 Task: Create a due date automation trigger when advanced on, 2 days after a card is due add fields with custom field "Resume" set to a date more than 1 working days ago at 11:00 AM.
Action: Mouse moved to (888, 257)
Screenshot: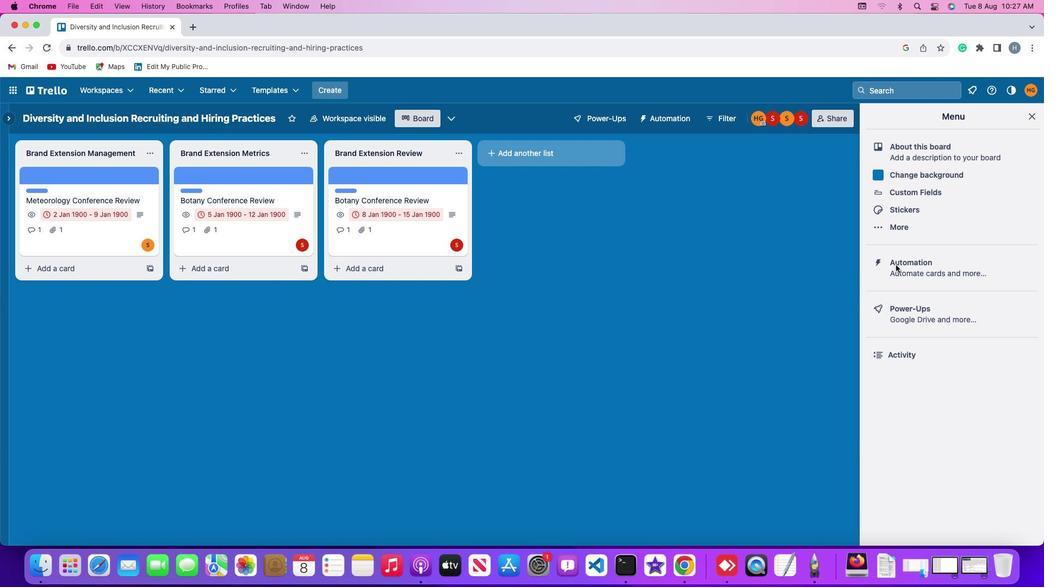 
Action: Mouse pressed left at (888, 257)
Screenshot: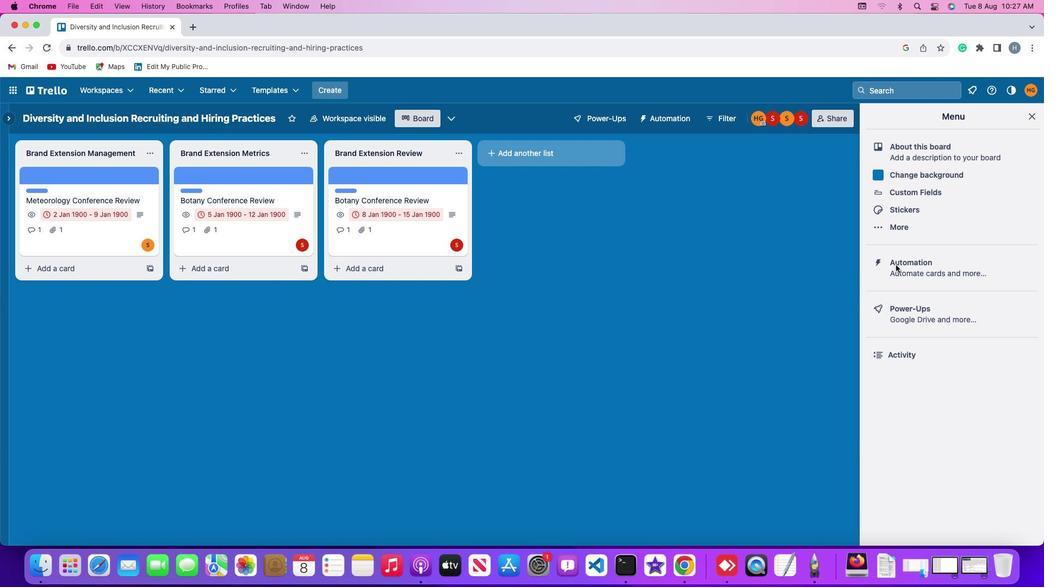 
Action: Mouse pressed left at (888, 257)
Screenshot: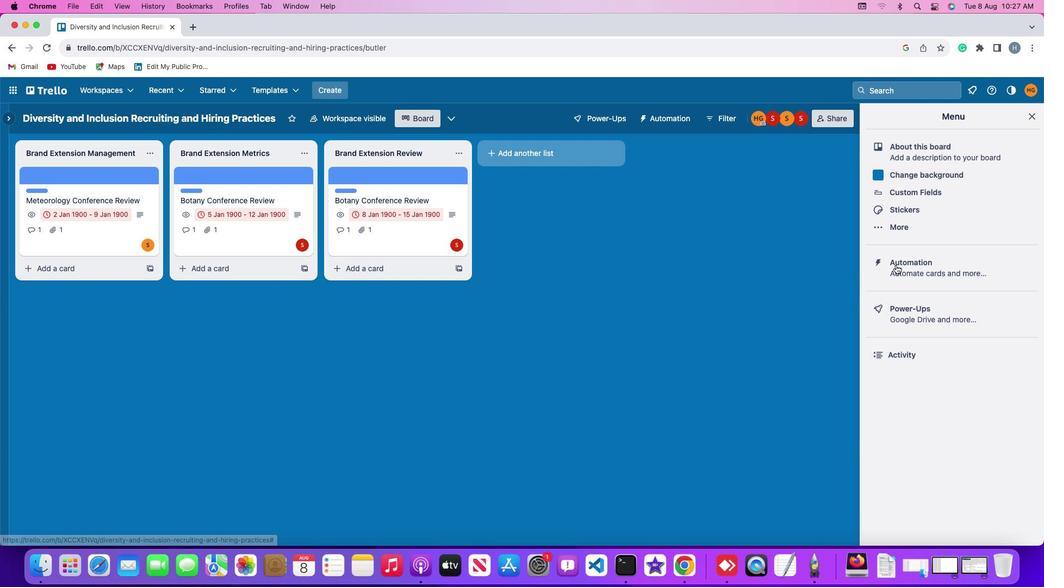
Action: Mouse moved to (44, 252)
Screenshot: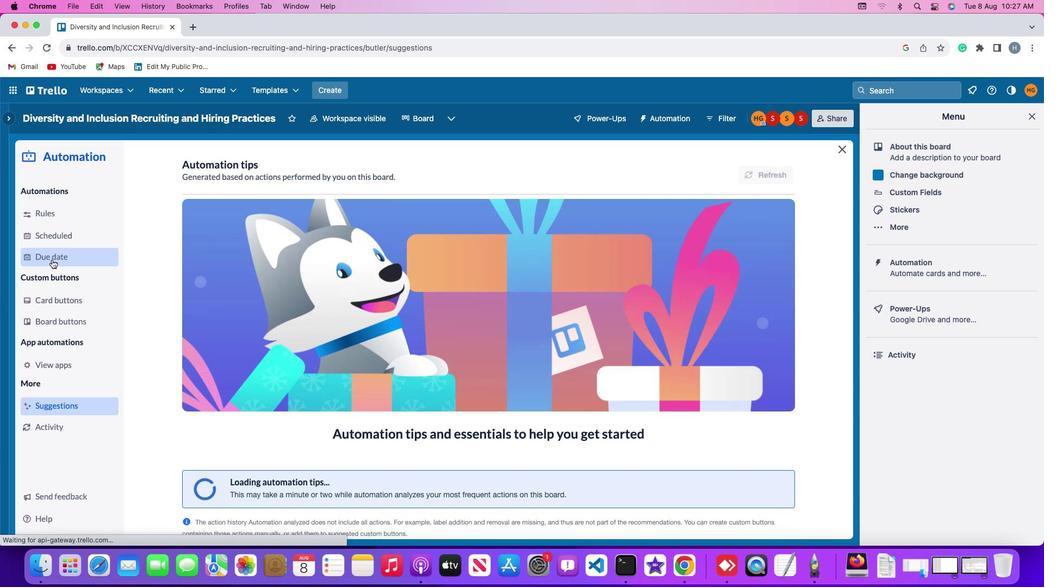 
Action: Mouse pressed left at (44, 252)
Screenshot: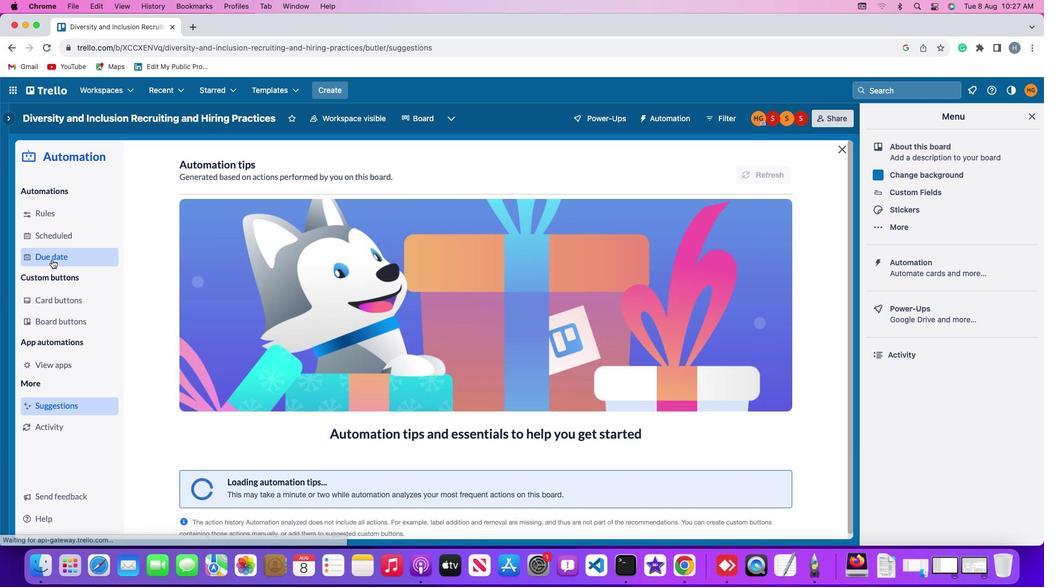 
Action: Mouse moved to (715, 160)
Screenshot: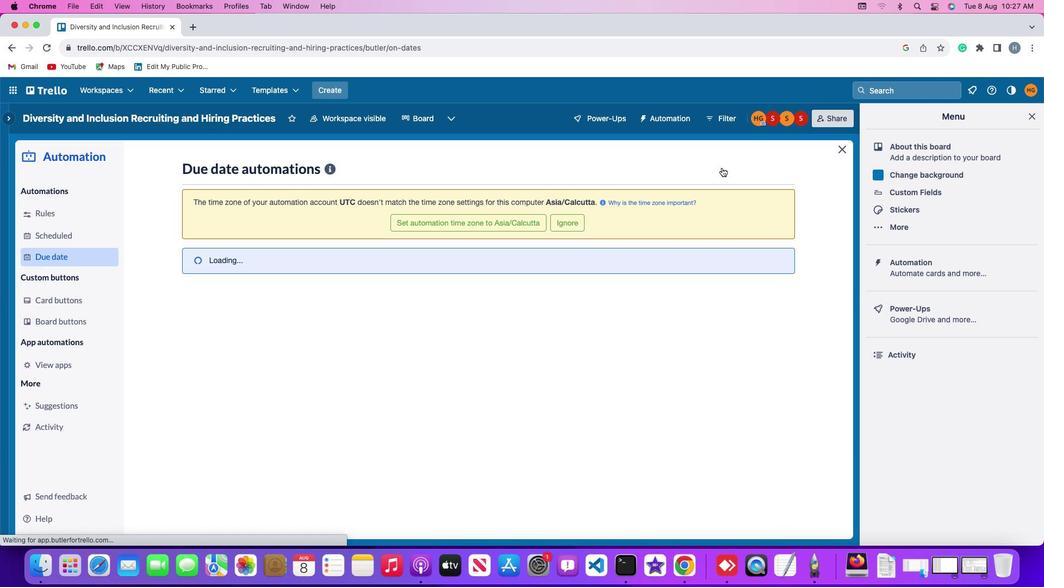 
Action: Mouse pressed left at (715, 160)
Screenshot: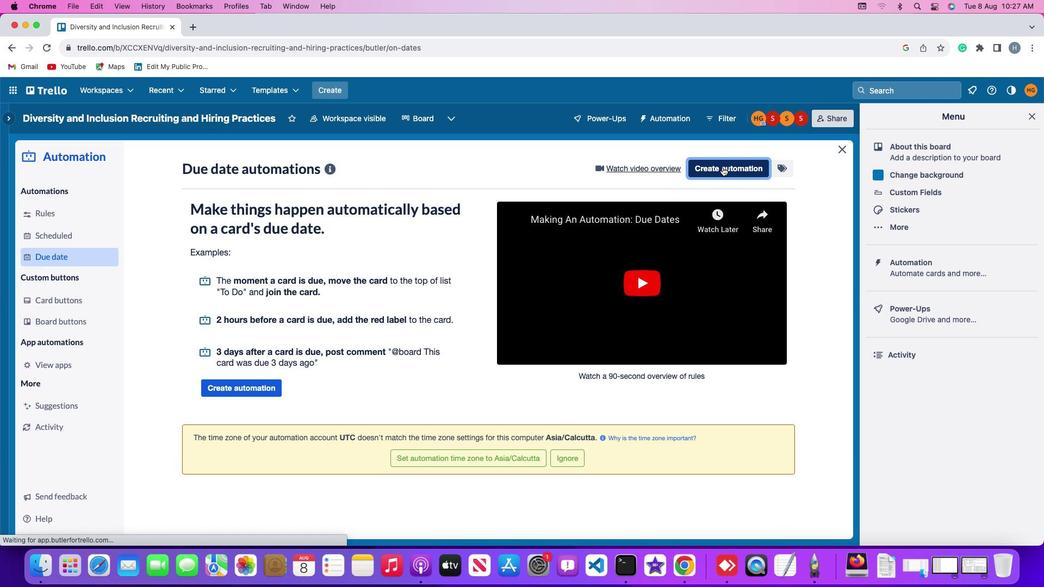 
Action: Mouse moved to (267, 265)
Screenshot: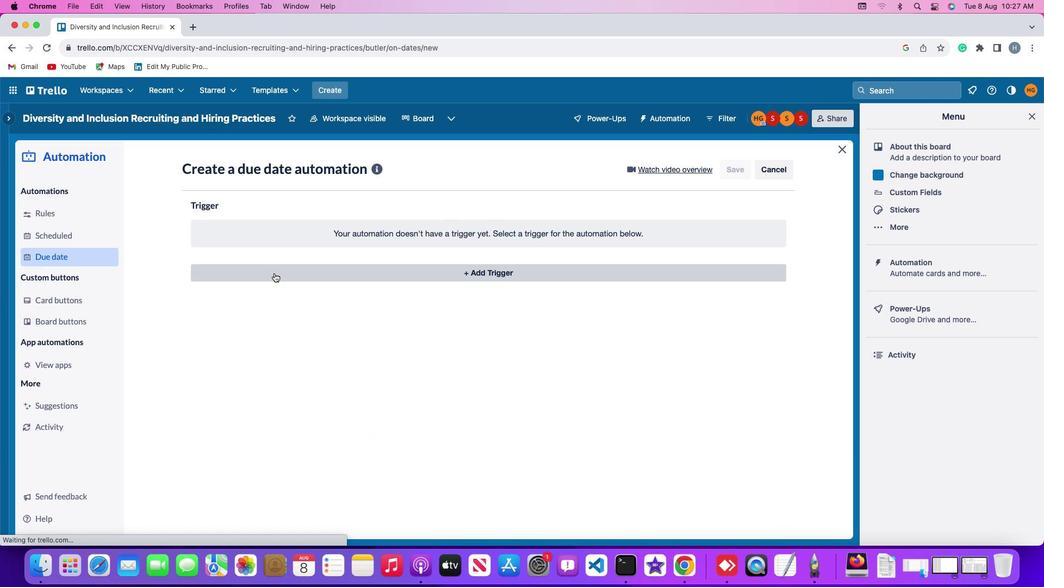 
Action: Mouse pressed left at (267, 265)
Screenshot: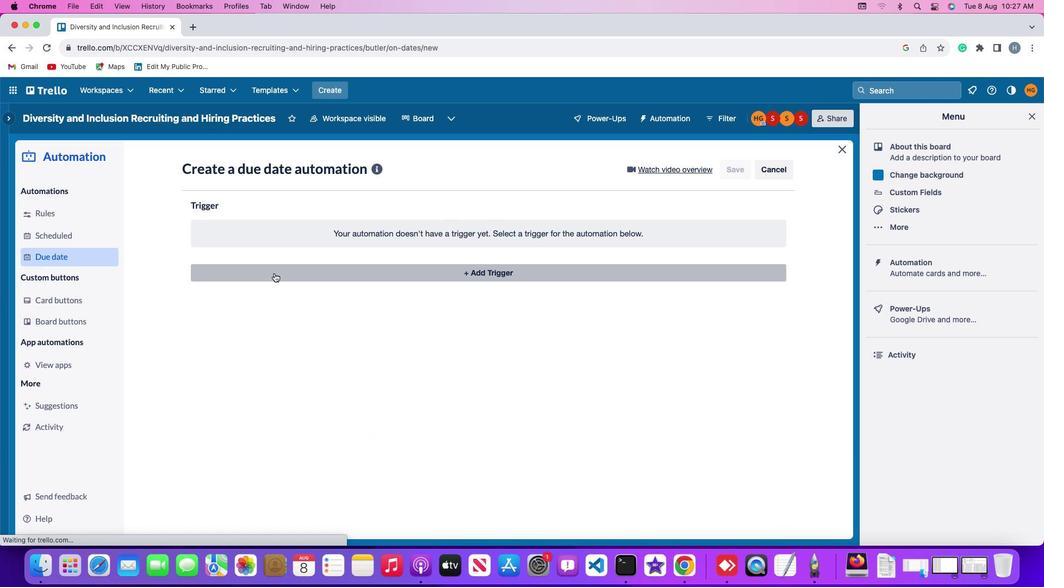 
Action: Mouse moved to (201, 429)
Screenshot: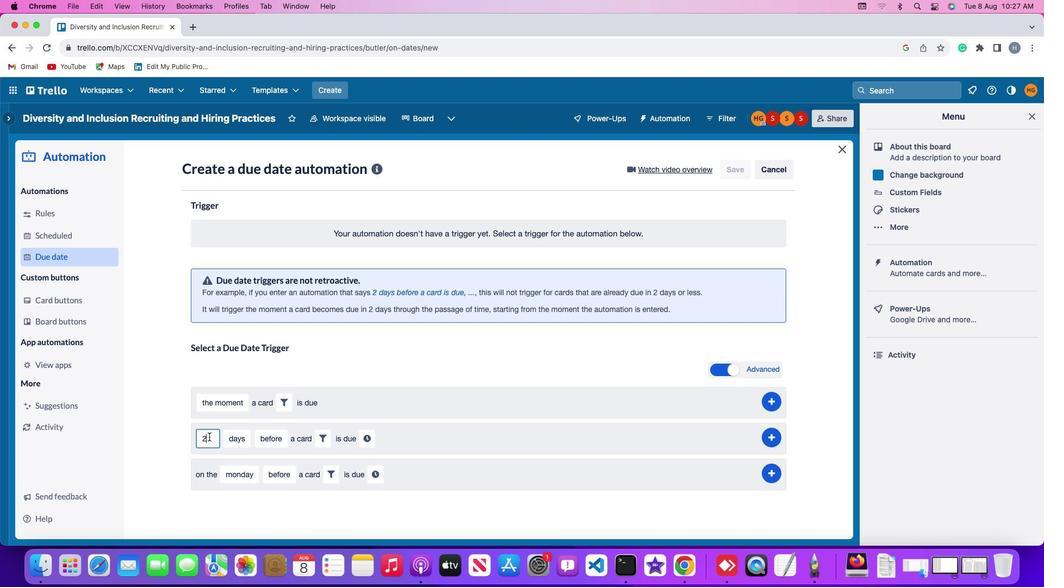 
Action: Mouse pressed left at (201, 429)
Screenshot: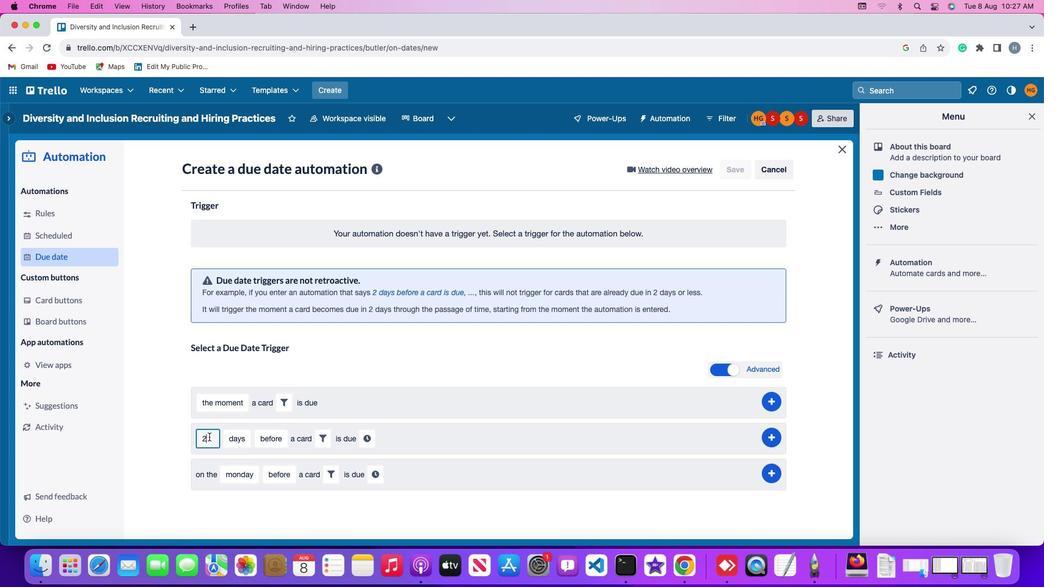
Action: Mouse moved to (202, 429)
Screenshot: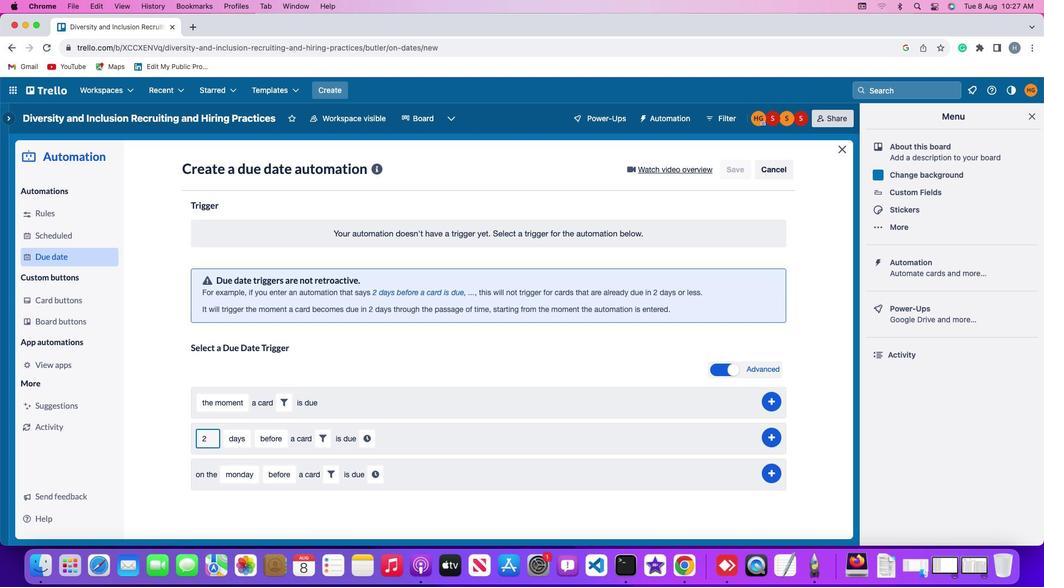 
Action: Key pressed Key.backspace'2'
Screenshot: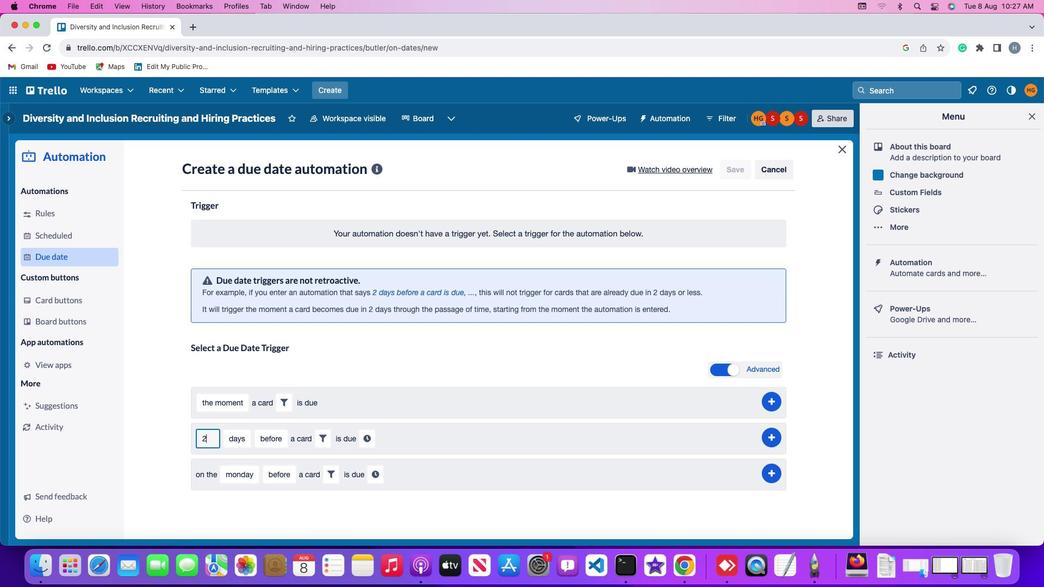 
Action: Mouse moved to (220, 430)
Screenshot: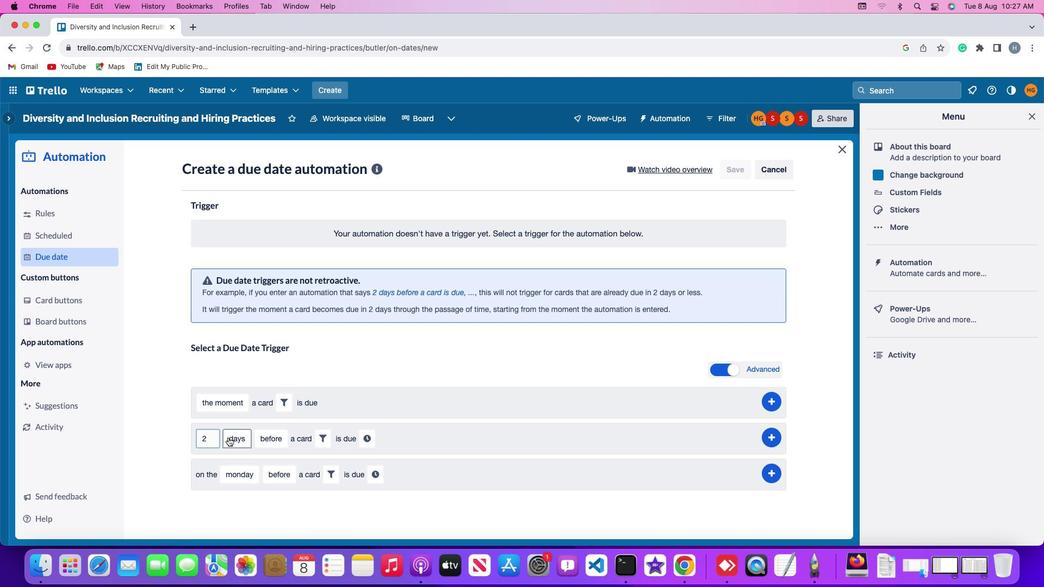 
Action: Mouse pressed left at (220, 430)
Screenshot: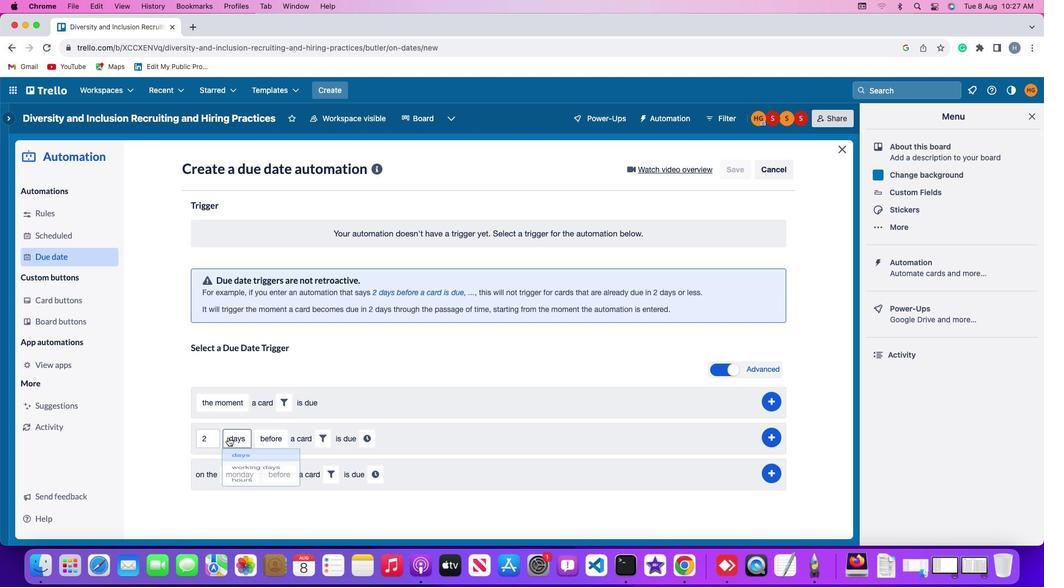 
Action: Mouse moved to (236, 452)
Screenshot: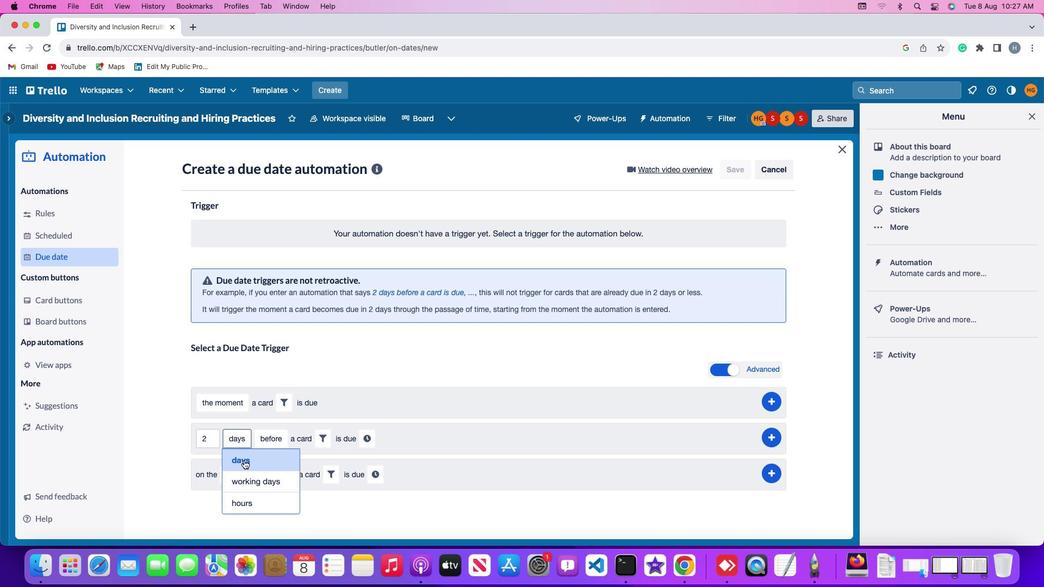 
Action: Mouse pressed left at (236, 452)
Screenshot: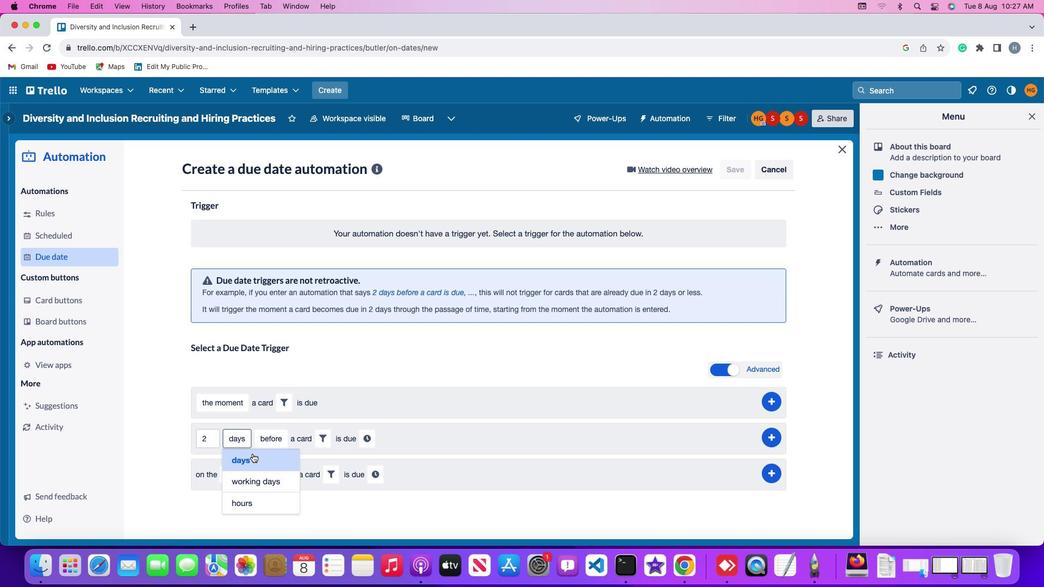 
Action: Mouse moved to (262, 433)
Screenshot: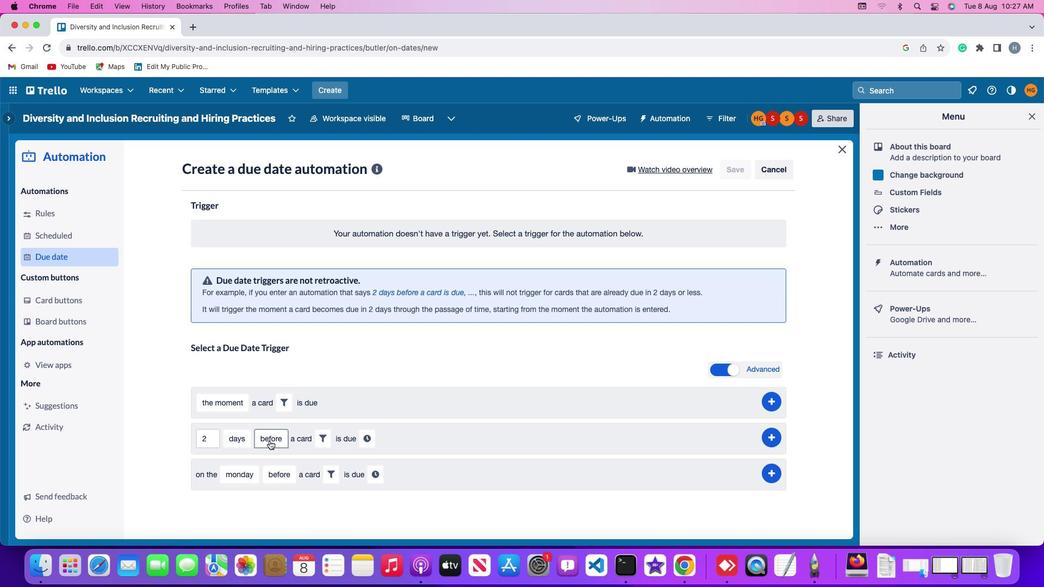 
Action: Mouse pressed left at (262, 433)
Screenshot: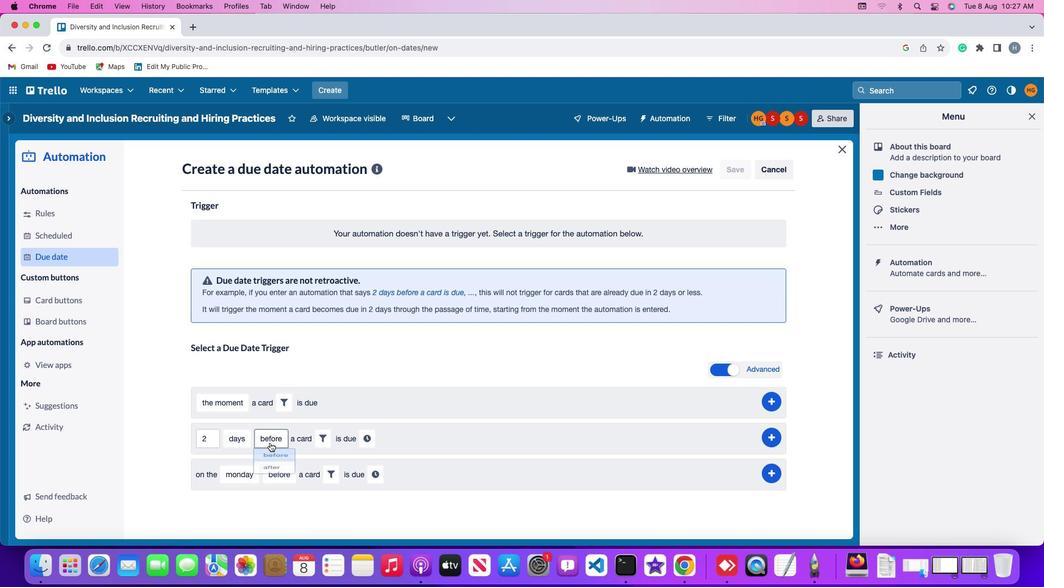 
Action: Mouse moved to (265, 477)
Screenshot: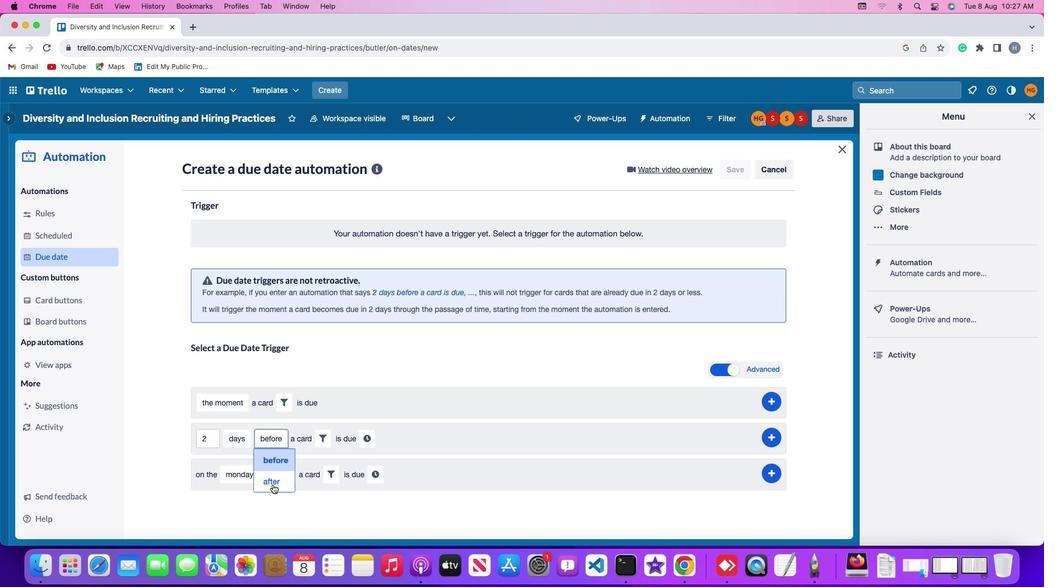 
Action: Mouse pressed left at (265, 477)
Screenshot: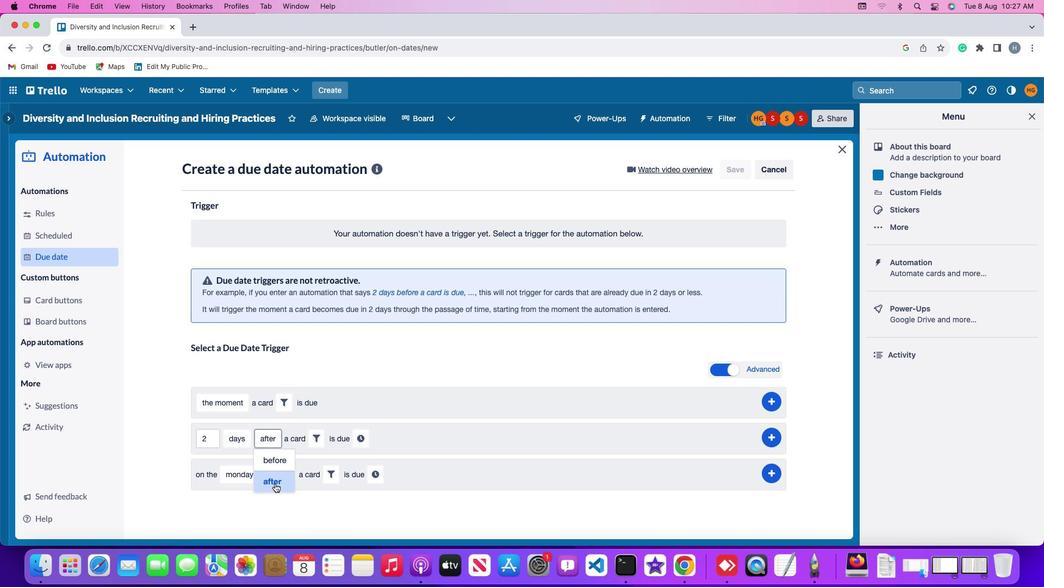 
Action: Mouse moved to (312, 432)
Screenshot: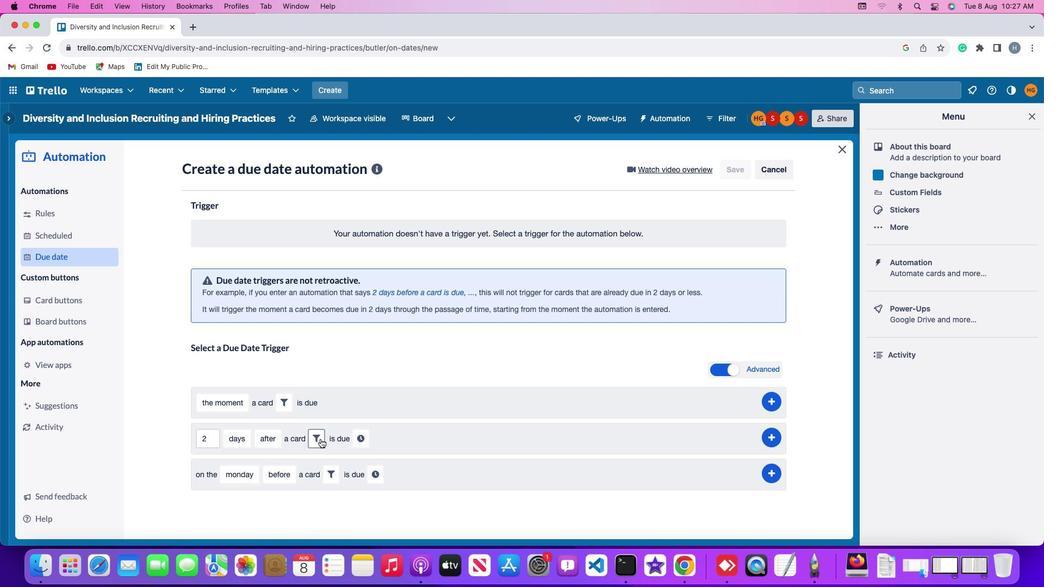 
Action: Mouse pressed left at (312, 432)
Screenshot: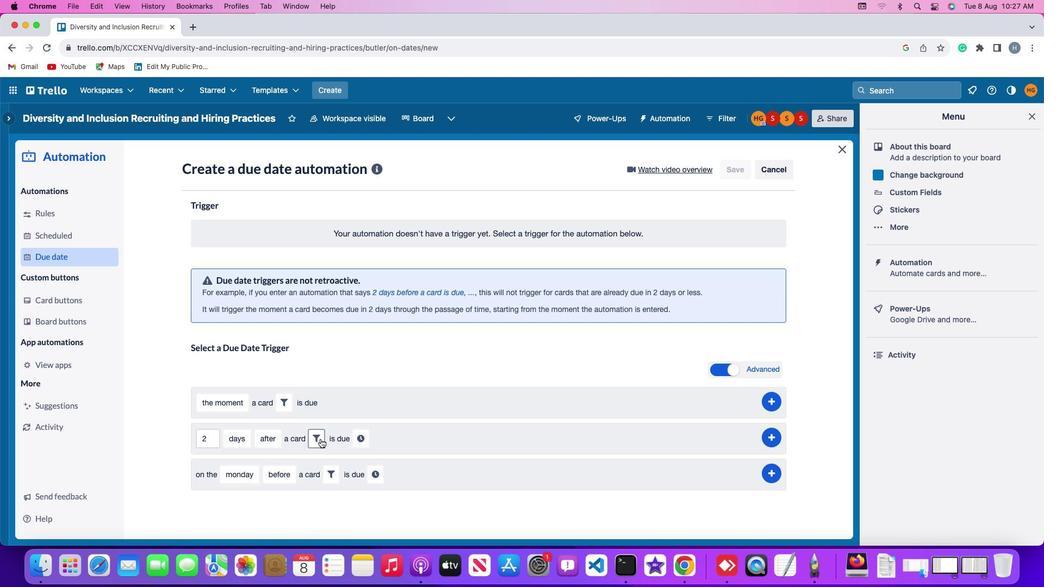 
Action: Mouse moved to (488, 464)
Screenshot: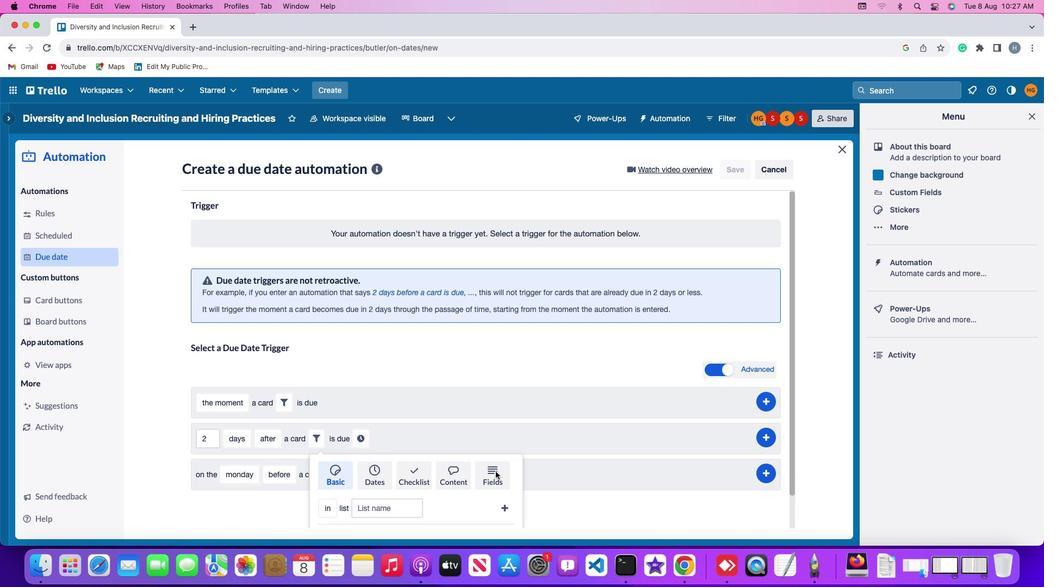 
Action: Mouse pressed left at (488, 464)
Screenshot: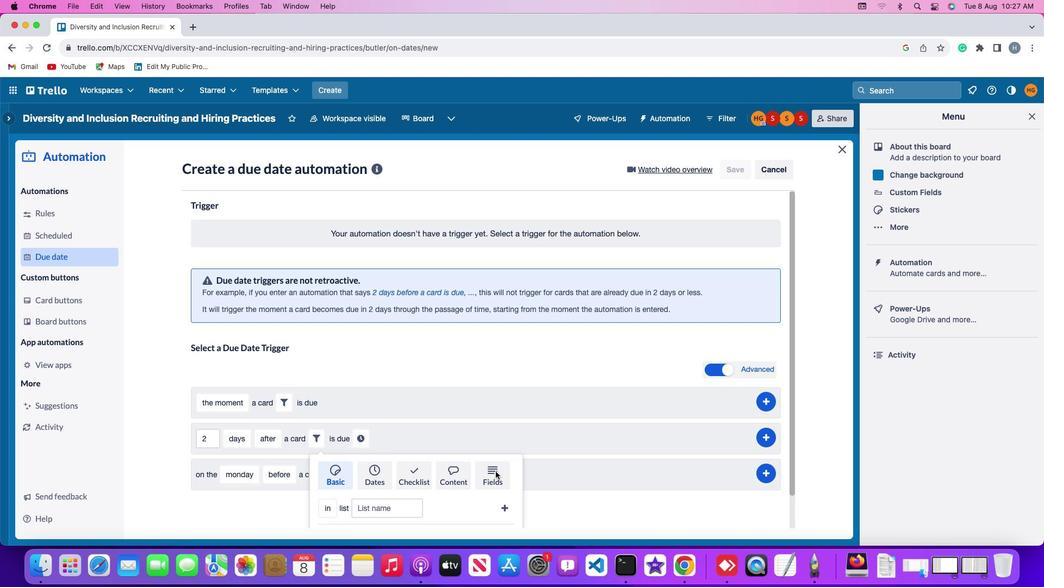 
Action: Mouse moved to (238, 514)
Screenshot: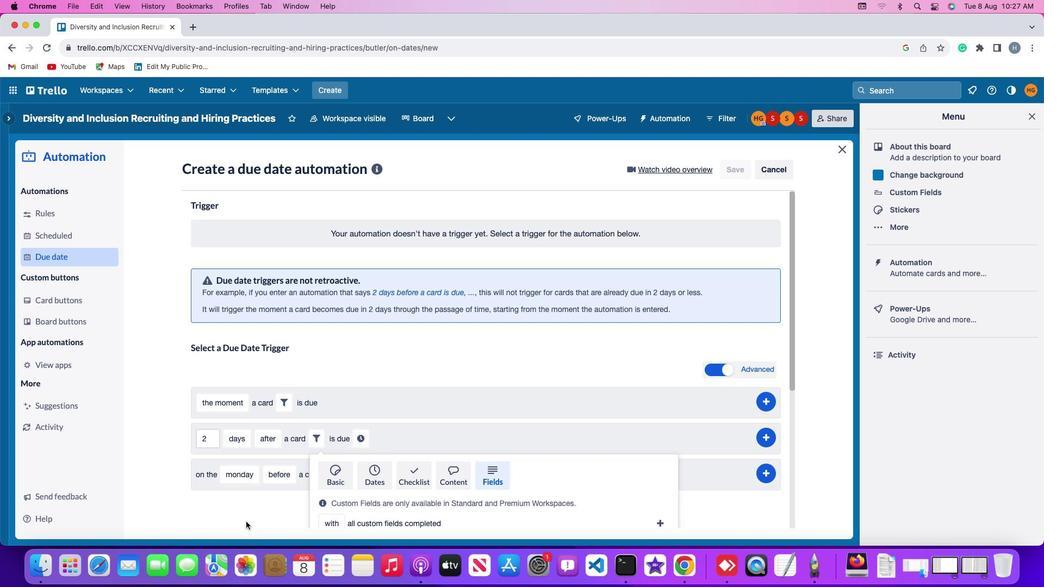 
Action: Mouse scrolled (238, 514) with delta (-7, -7)
Screenshot: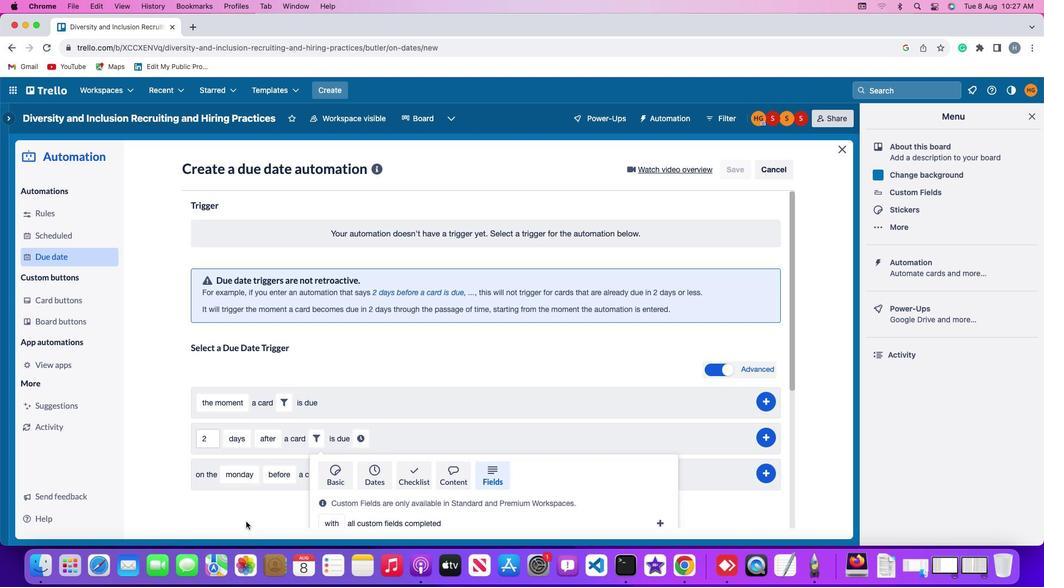 
Action: Mouse scrolled (238, 514) with delta (-7, -7)
Screenshot: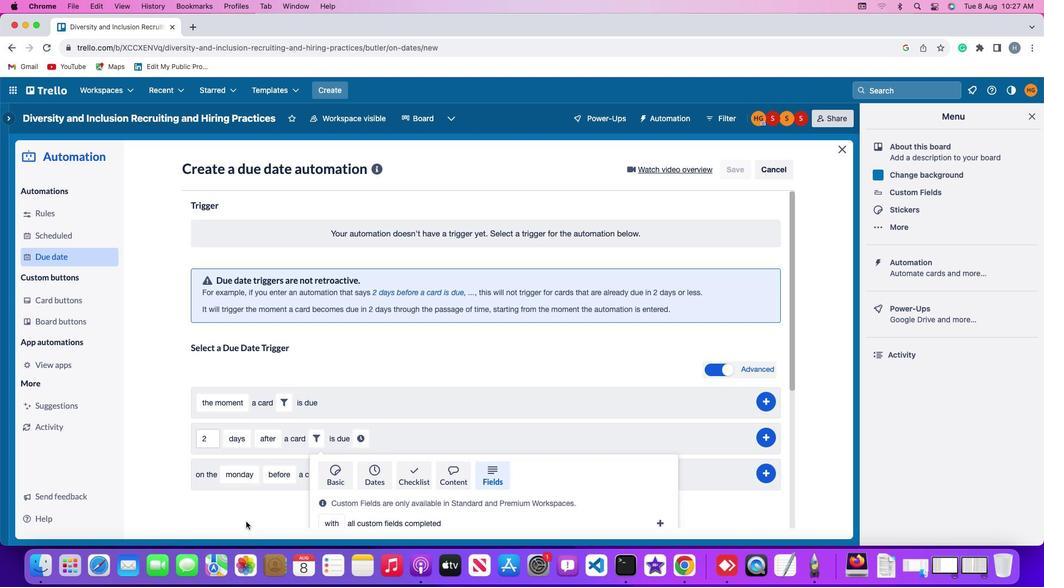 
Action: Mouse scrolled (238, 514) with delta (-7, -9)
Screenshot: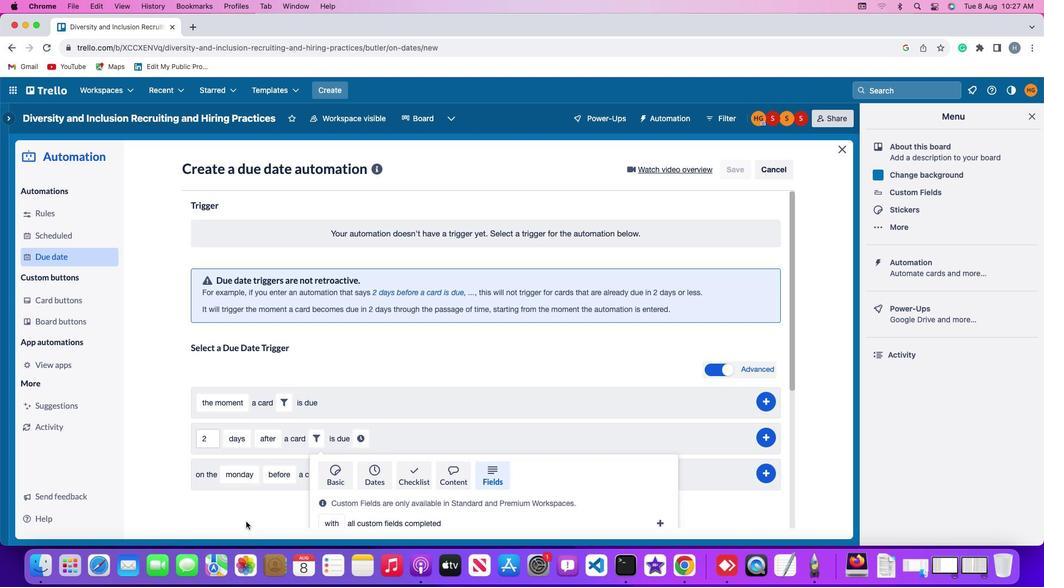 
Action: Mouse scrolled (238, 514) with delta (-7, -9)
Screenshot: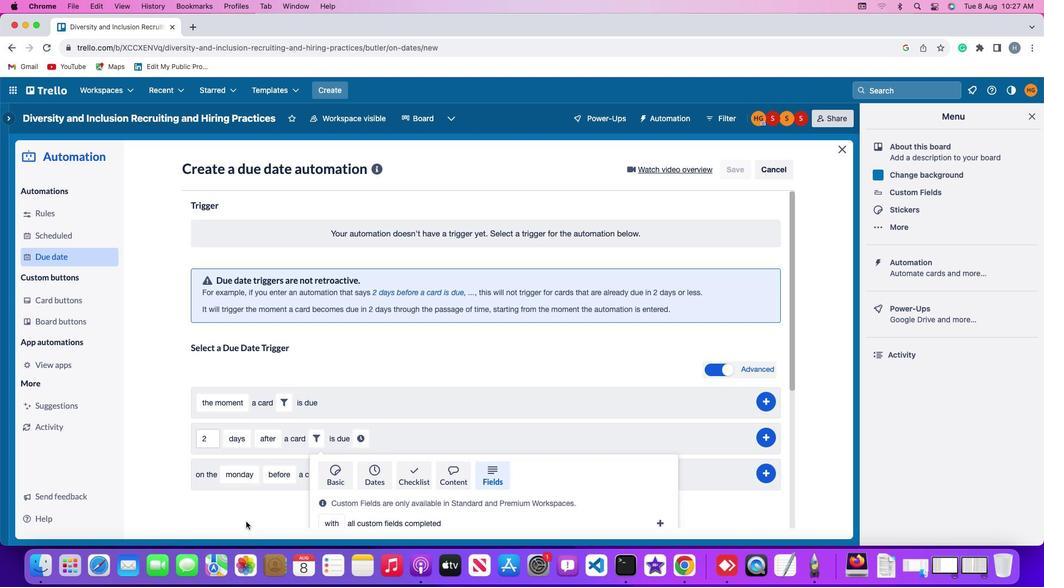 
Action: Mouse scrolled (238, 514) with delta (-7, -10)
Screenshot: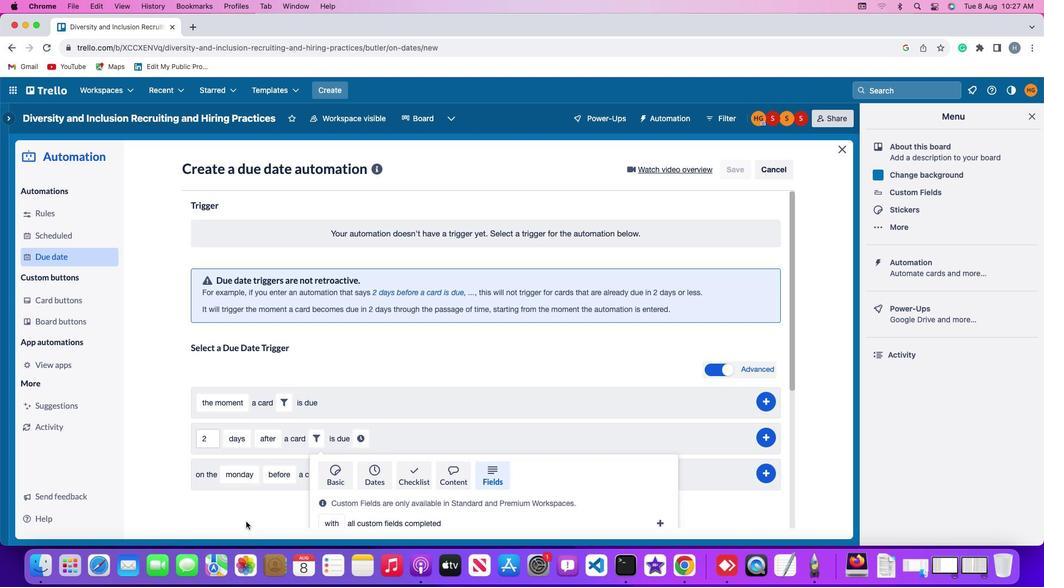 
Action: Mouse scrolled (238, 514) with delta (-7, -10)
Screenshot: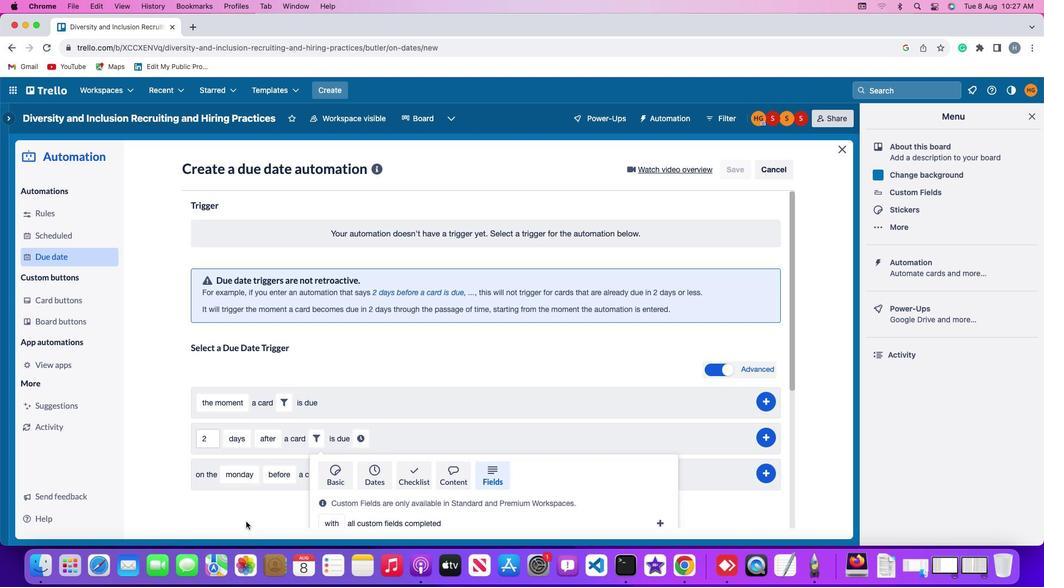 
Action: Mouse scrolled (238, 514) with delta (-7, -10)
Screenshot: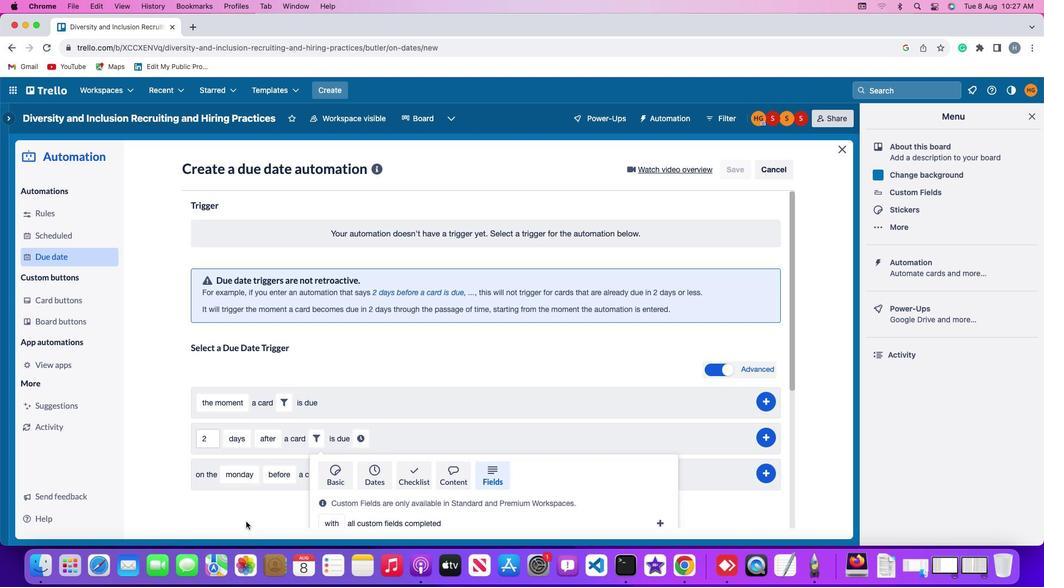 
Action: Mouse scrolled (238, 514) with delta (-7, -7)
Screenshot: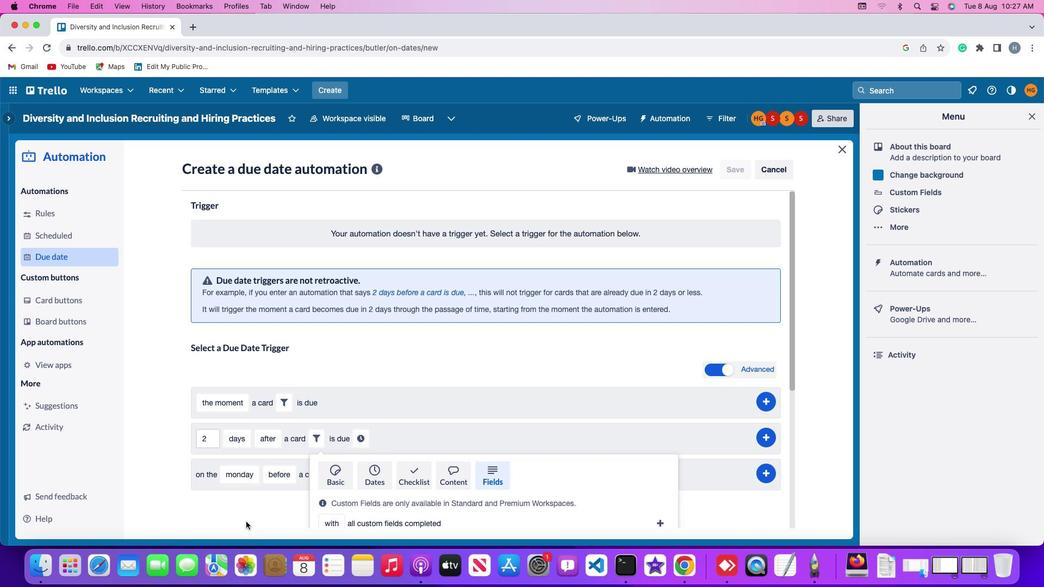 
Action: Mouse scrolled (238, 514) with delta (-7, -7)
Screenshot: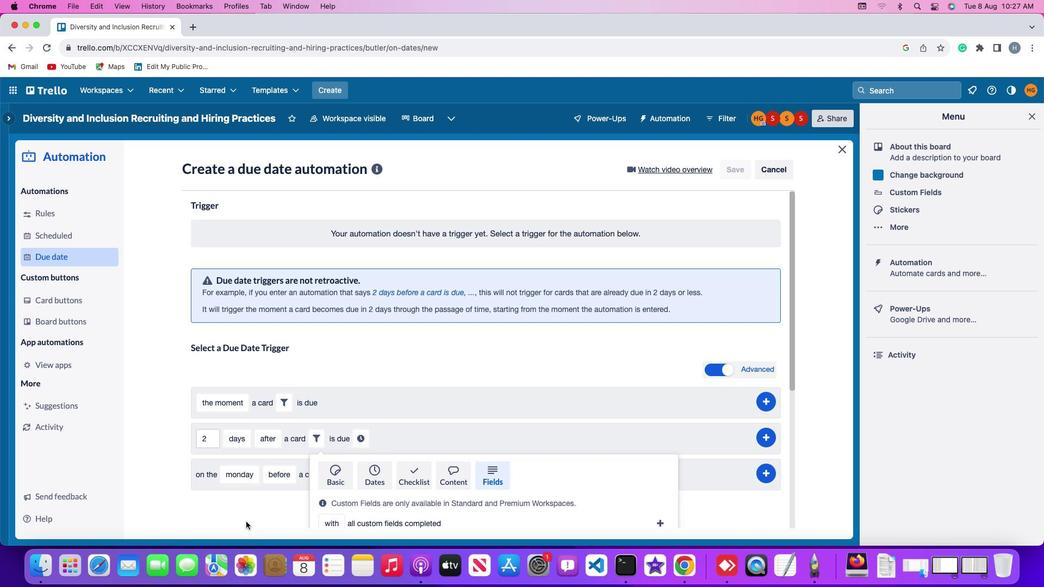 
Action: Mouse scrolled (238, 514) with delta (-7, -8)
Screenshot: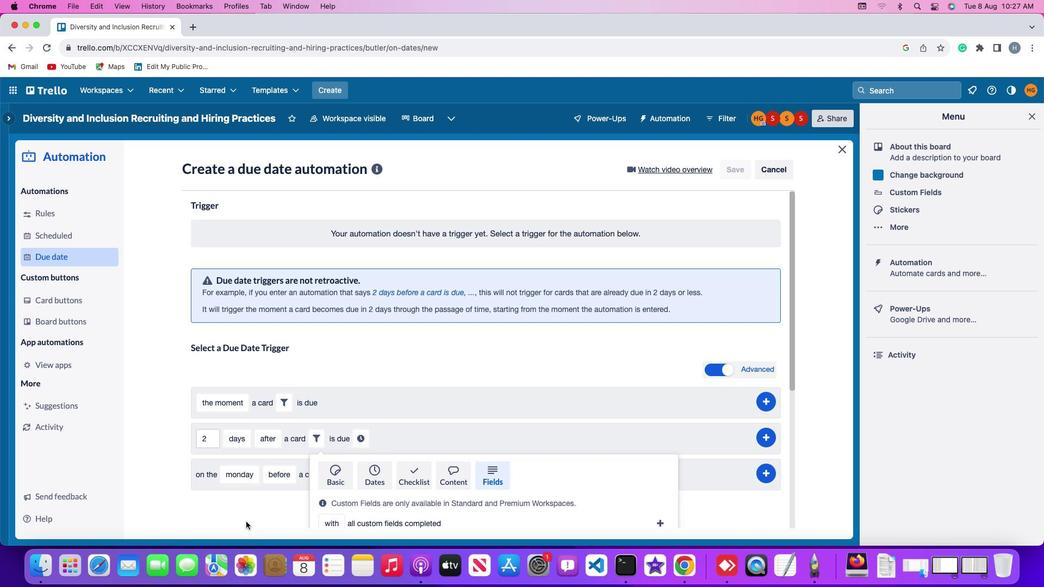 
Action: Mouse moved to (259, 488)
Screenshot: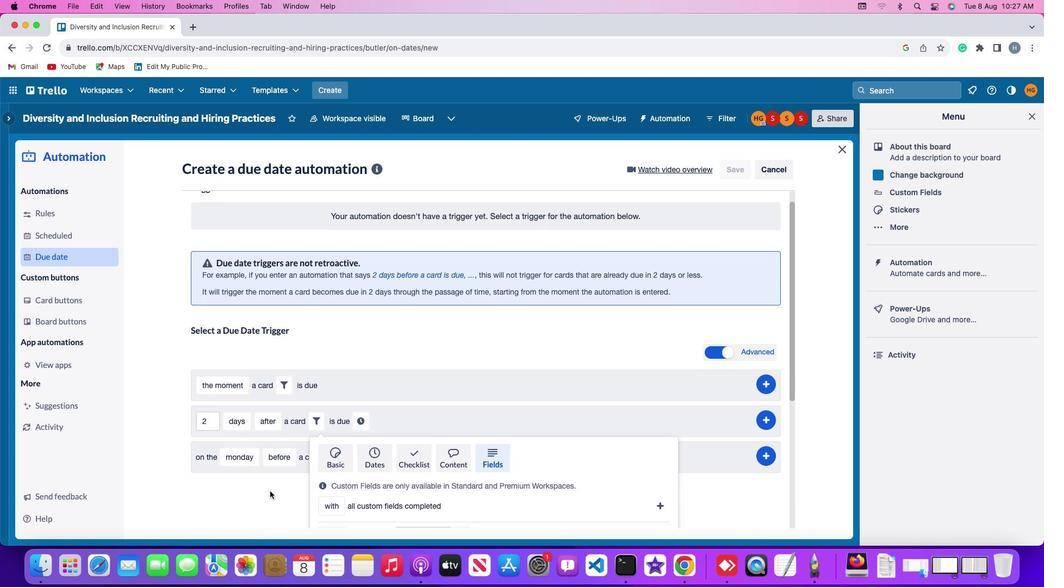 
Action: Mouse scrolled (259, 488) with delta (-7, -7)
Screenshot: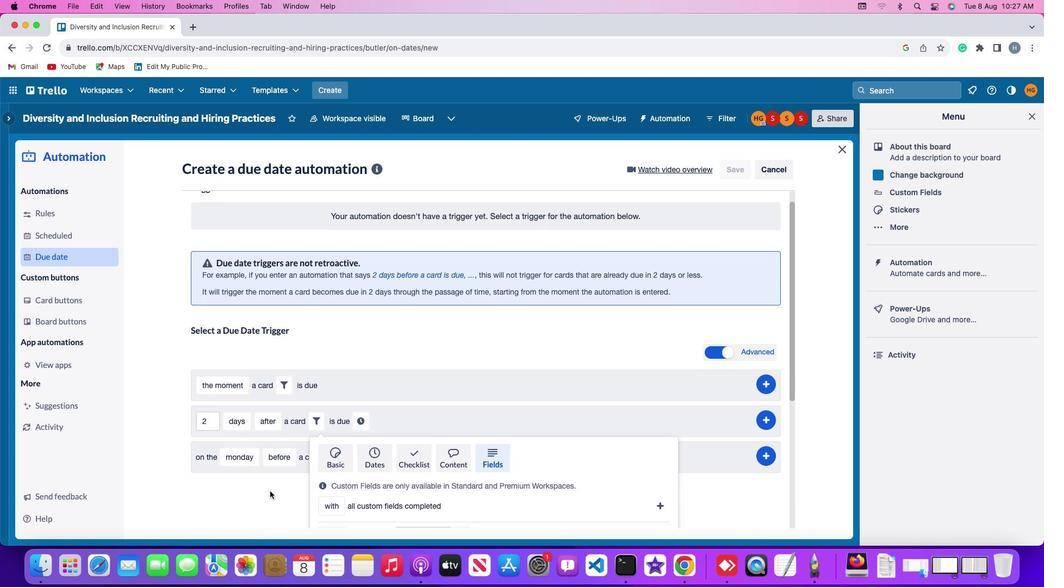 
Action: Mouse moved to (261, 484)
Screenshot: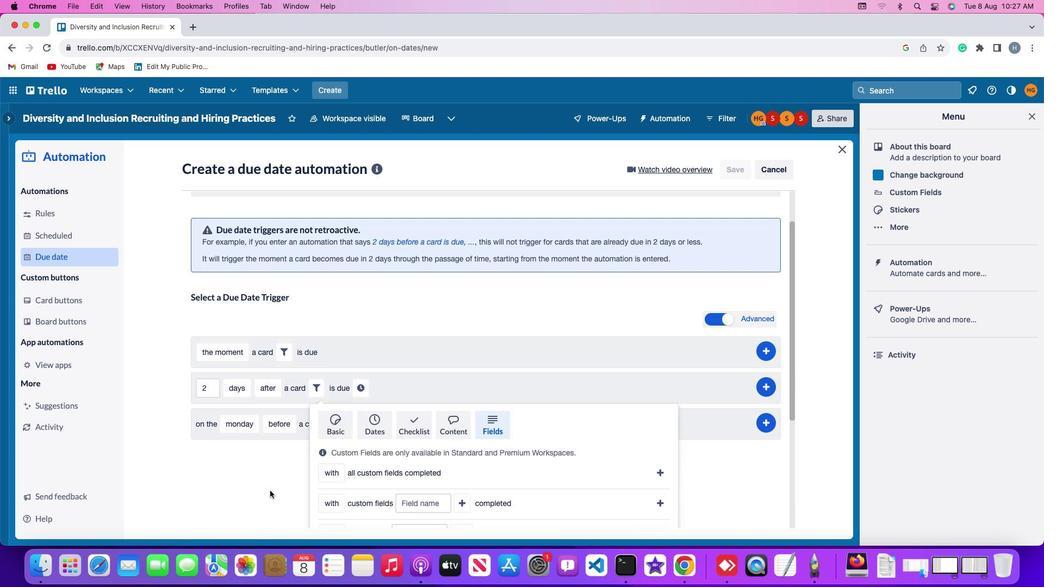 
Action: Mouse scrolled (261, 484) with delta (-7, -7)
Screenshot: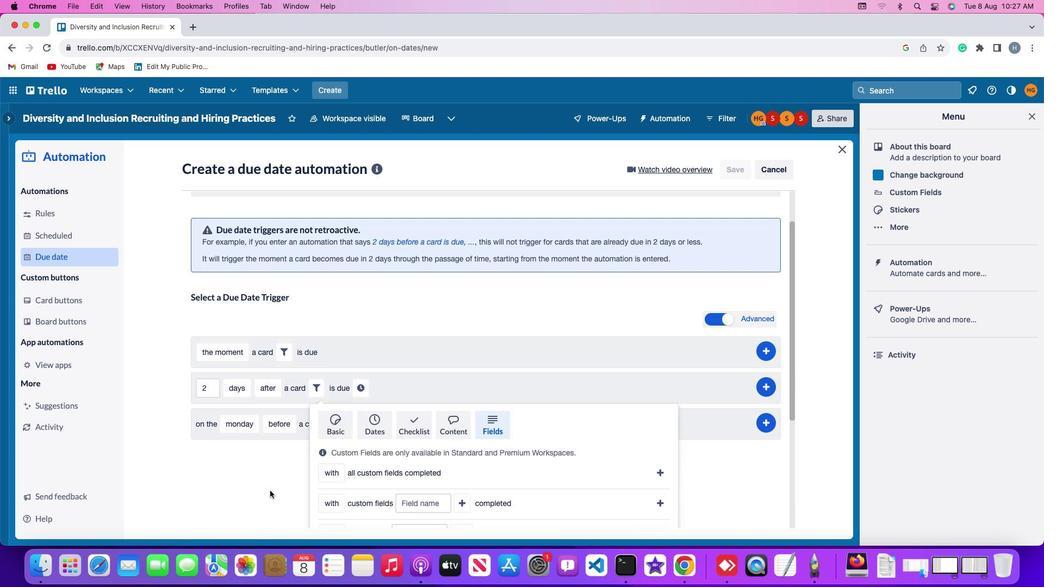 
Action: Mouse moved to (262, 483)
Screenshot: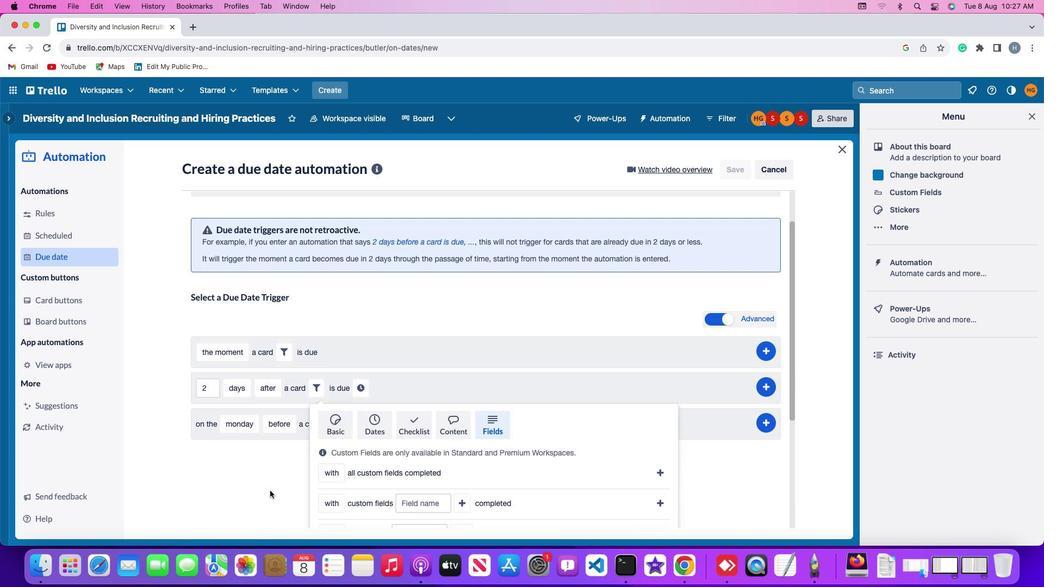 
Action: Mouse scrolled (262, 483) with delta (-7, -8)
Screenshot: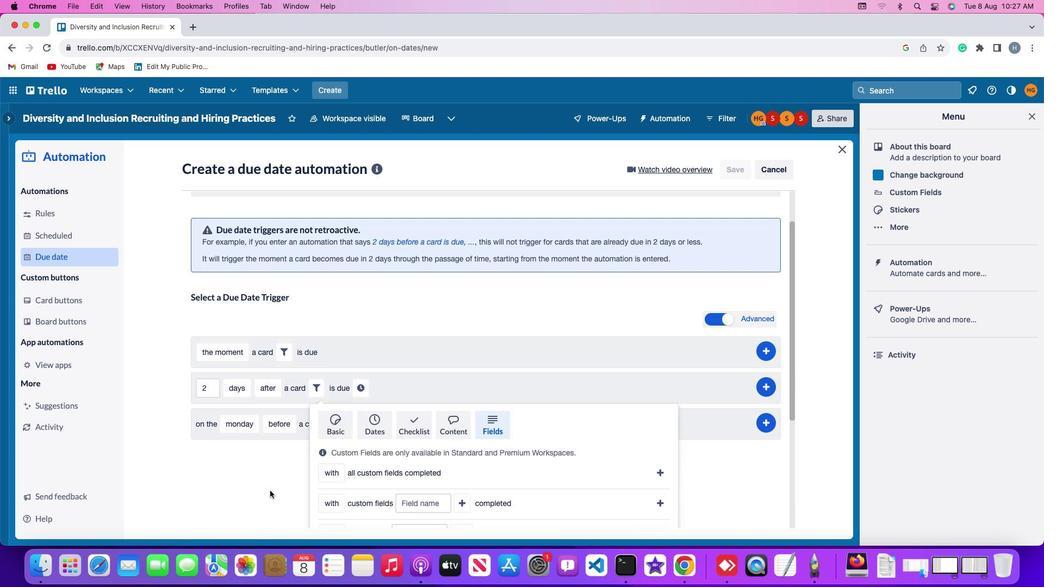 
Action: Mouse scrolled (262, 483) with delta (-7, -9)
Screenshot: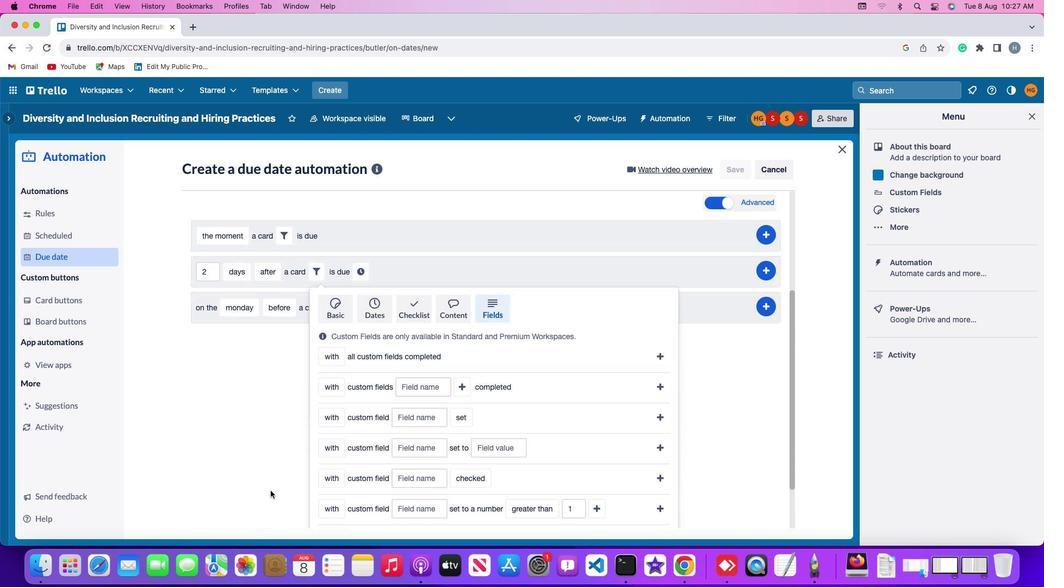 
Action: Mouse moved to (263, 483)
Screenshot: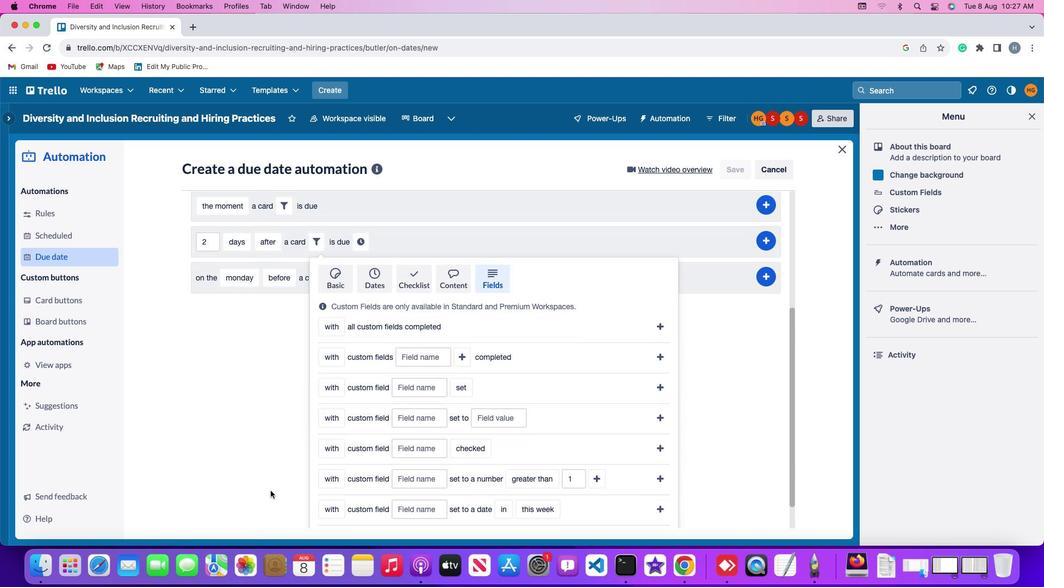 
Action: Mouse scrolled (263, 483) with delta (-7, -7)
Screenshot: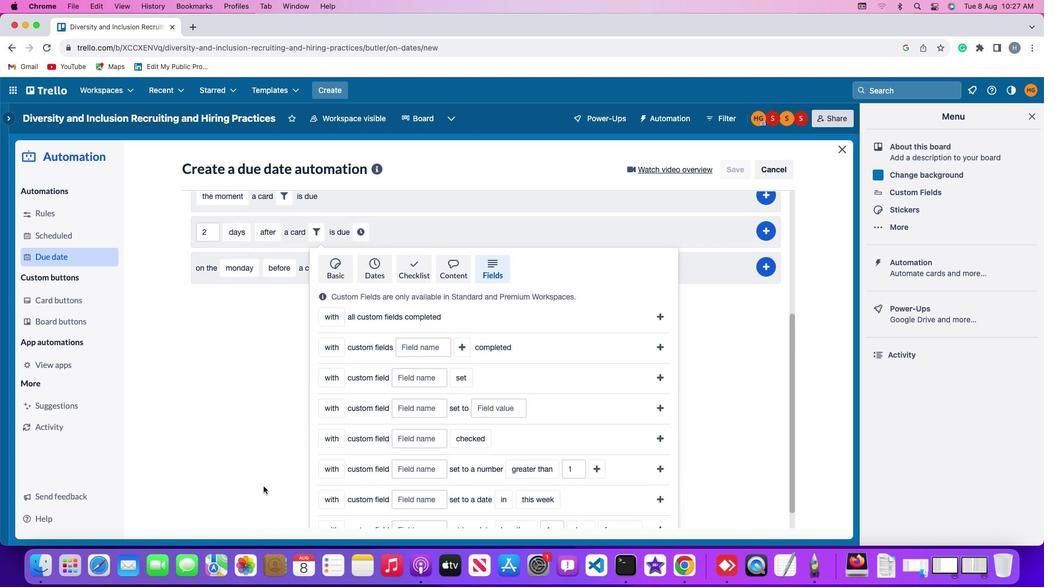 
Action: Mouse scrolled (263, 483) with delta (-7, -7)
Screenshot: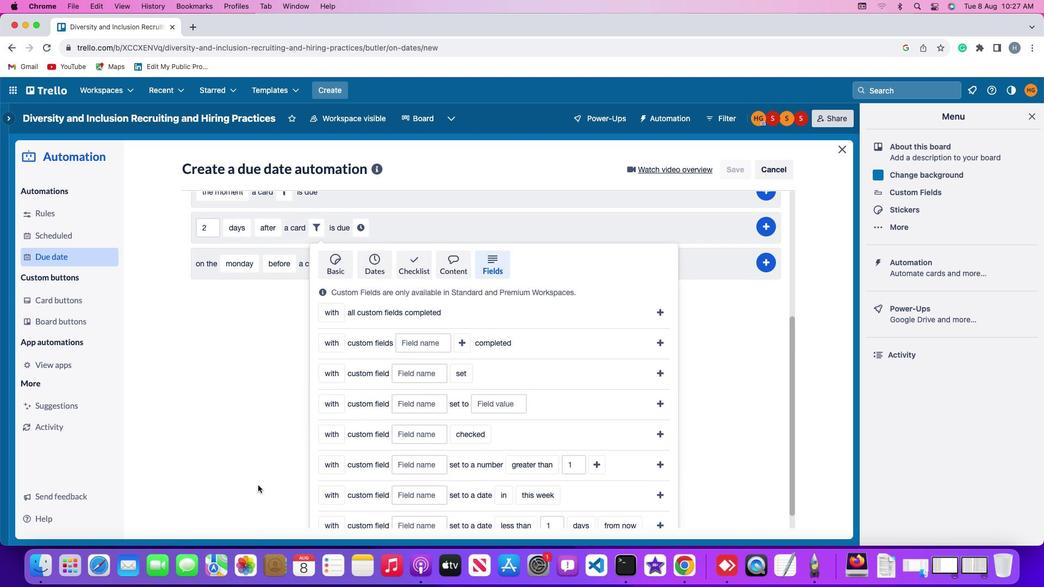 
Action: Mouse scrolled (263, 483) with delta (-7, -9)
Screenshot: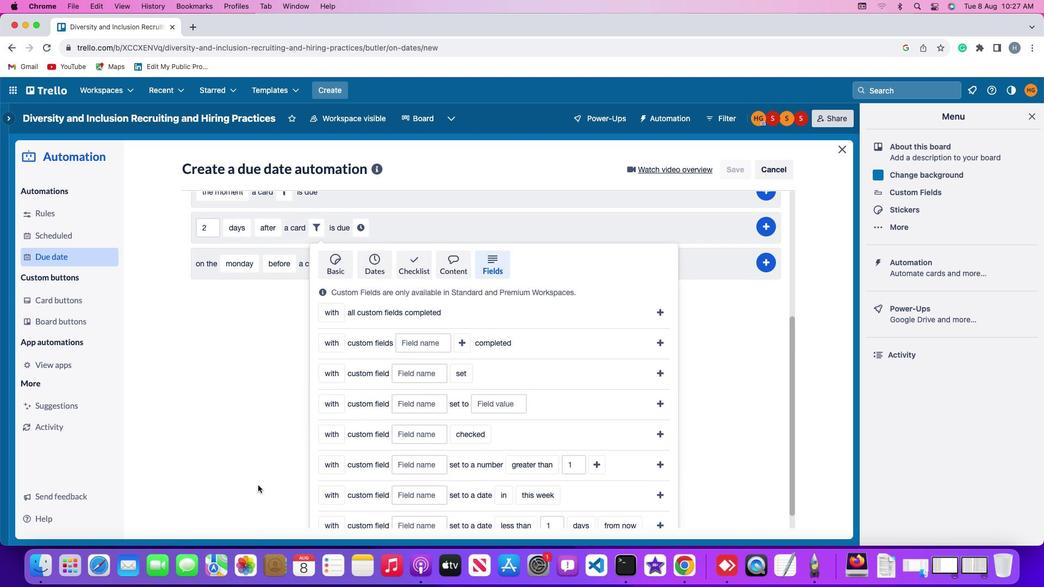 
Action: Mouse scrolled (263, 483) with delta (-7, -9)
Screenshot: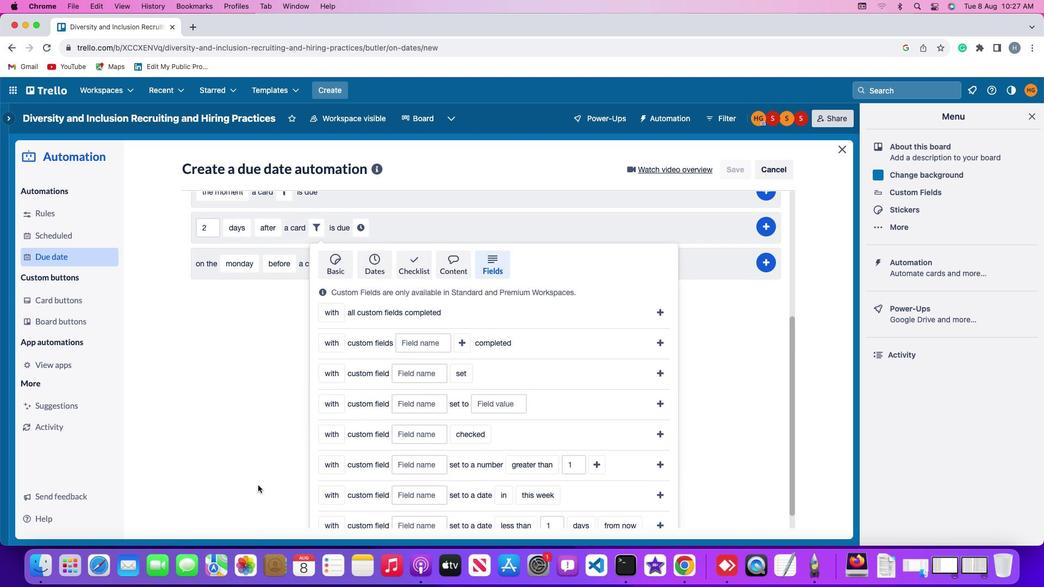
Action: Mouse scrolled (263, 483) with delta (-7, -10)
Screenshot: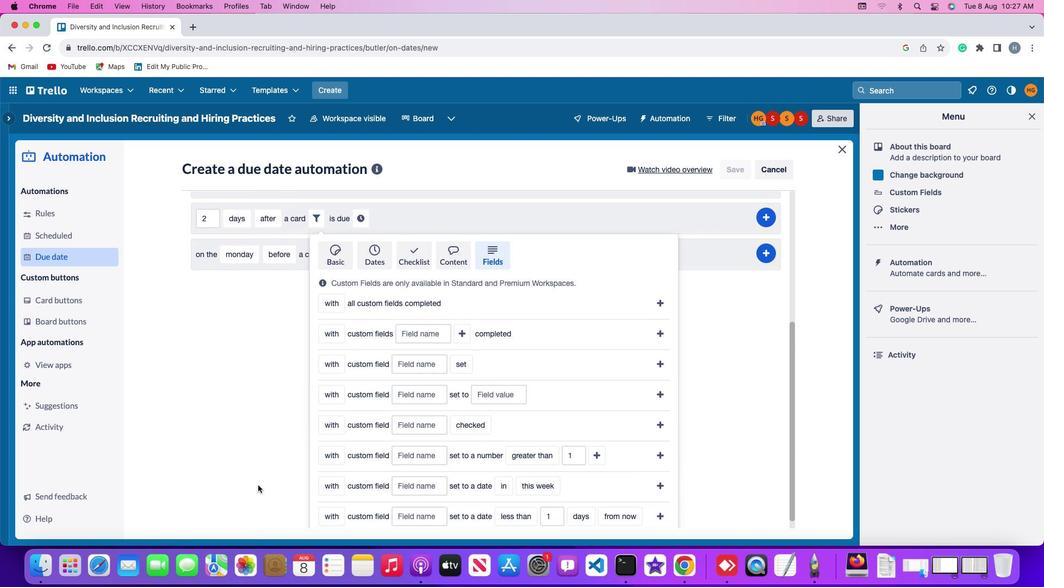 
Action: Mouse scrolled (263, 483) with delta (-7, -10)
Screenshot: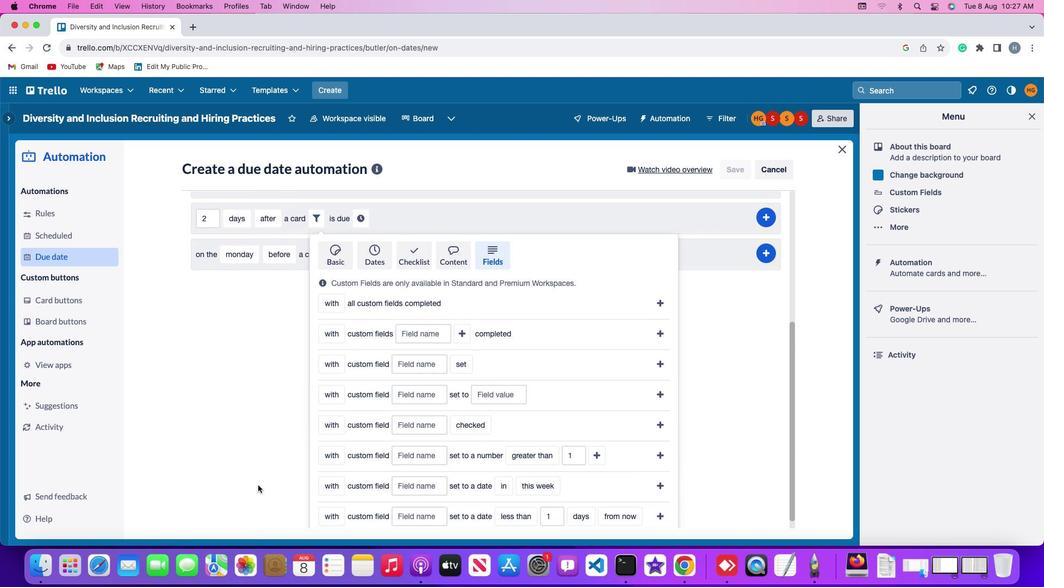 
Action: Mouse moved to (325, 497)
Screenshot: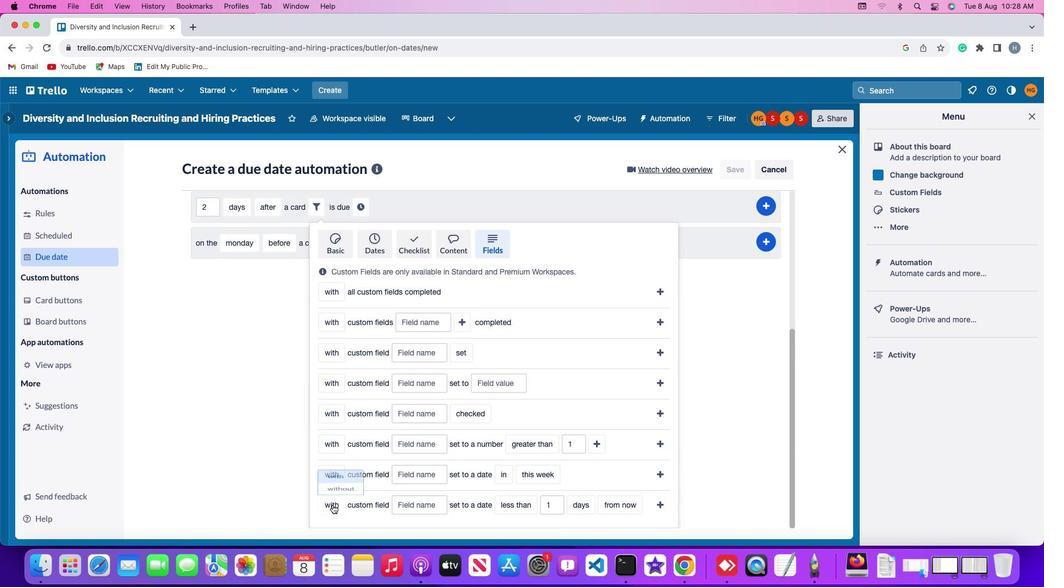 
Action: Mouse pressed left at (325, 497)
Screenshot: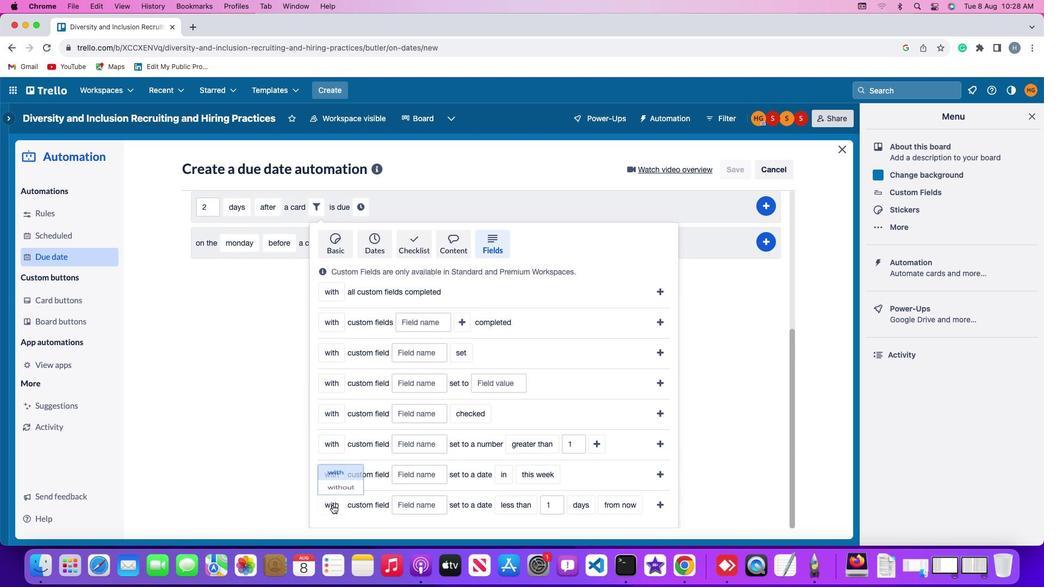 
Action: Mouse moved to (335, 456)
Screenshot: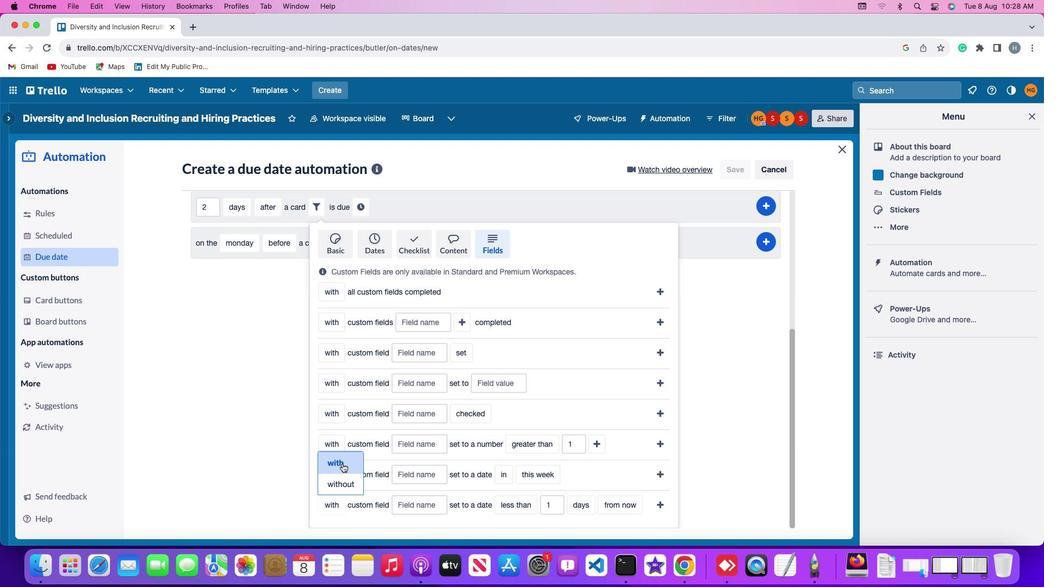 
Action: Mouse pressed left at (335, 456)
Screenshot: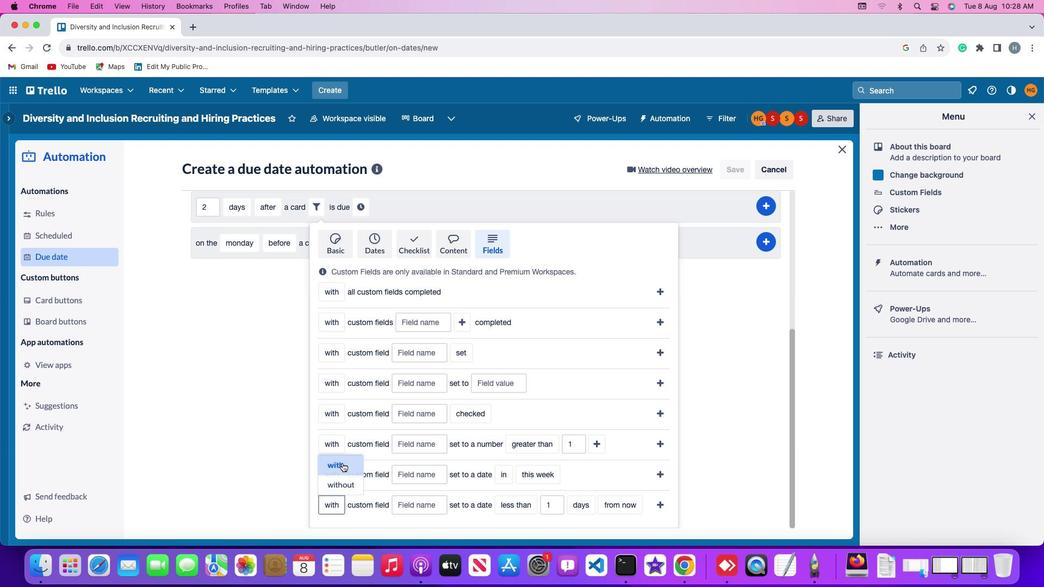 
Action: Mouse moved to (408, 500)
Screenshot: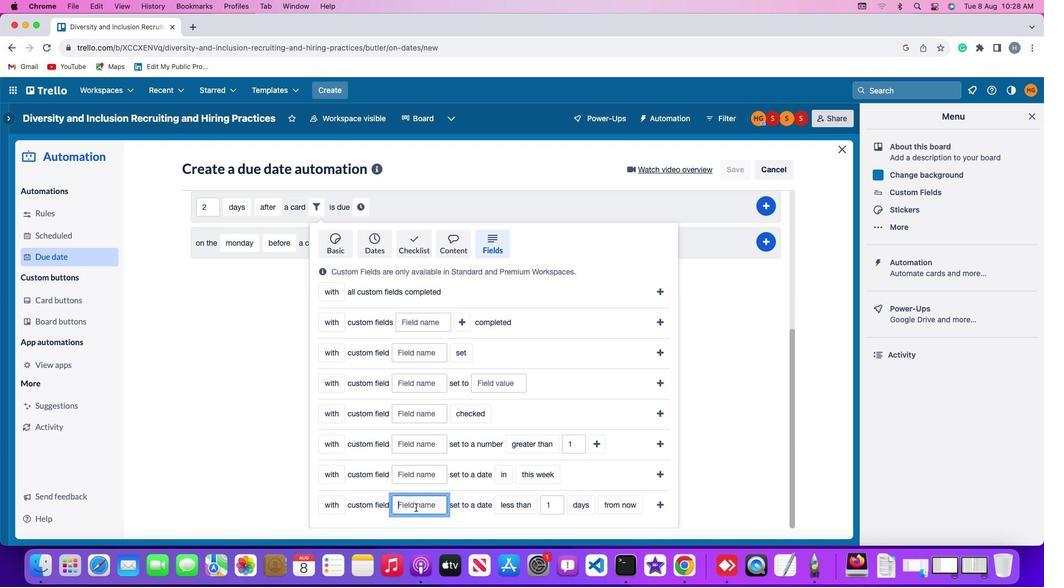 
Action: Mouse pressed left at (408, 500)
Screenshot: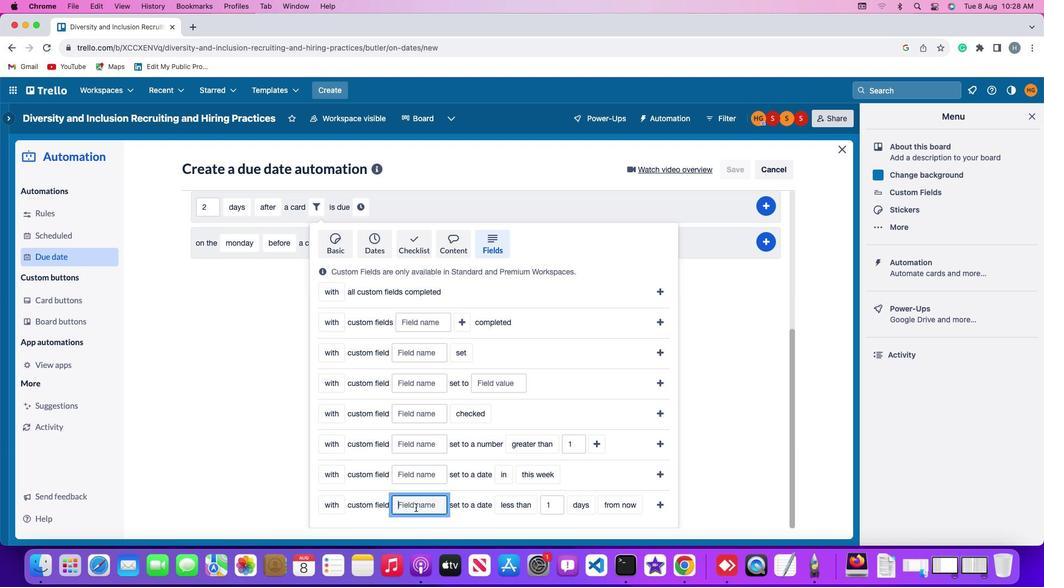 
Action: Key pressed Key.shift'R''e''s''u''m'
Screenshot: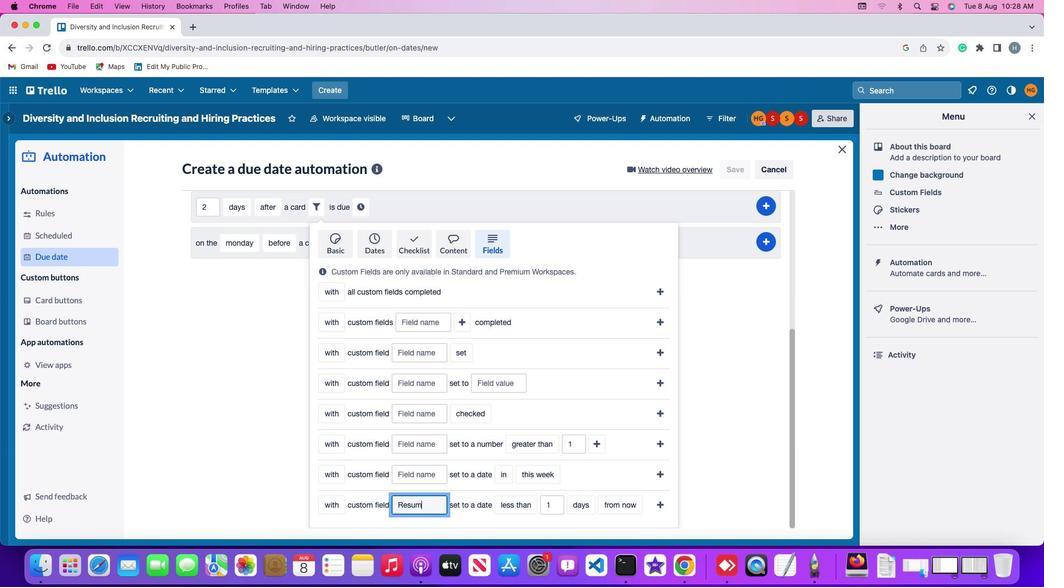 
Action: Mouse moved to (420, 500)
Screenshot: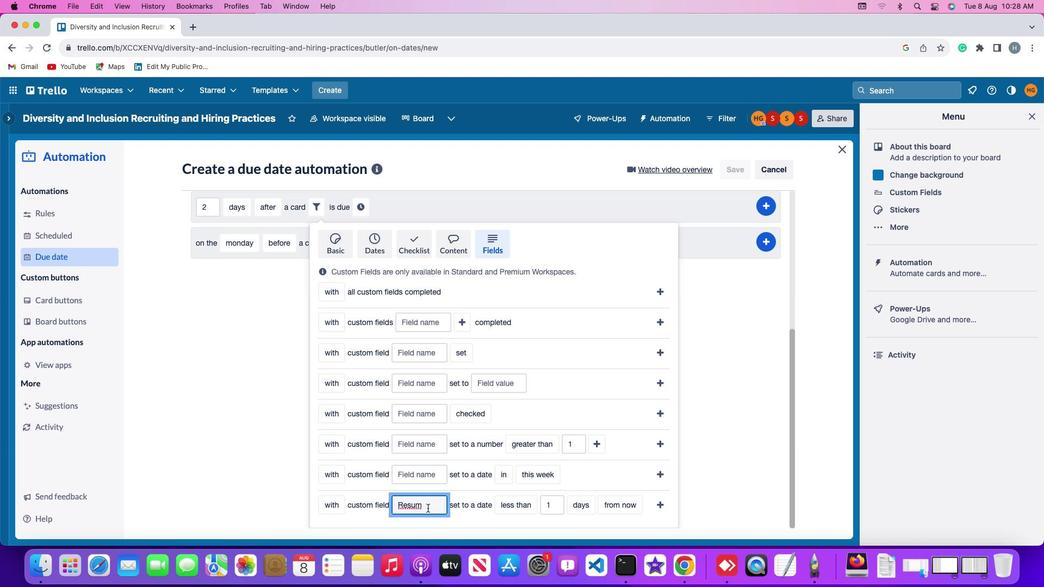 
Action: Key pressed 'e'
Screenshot: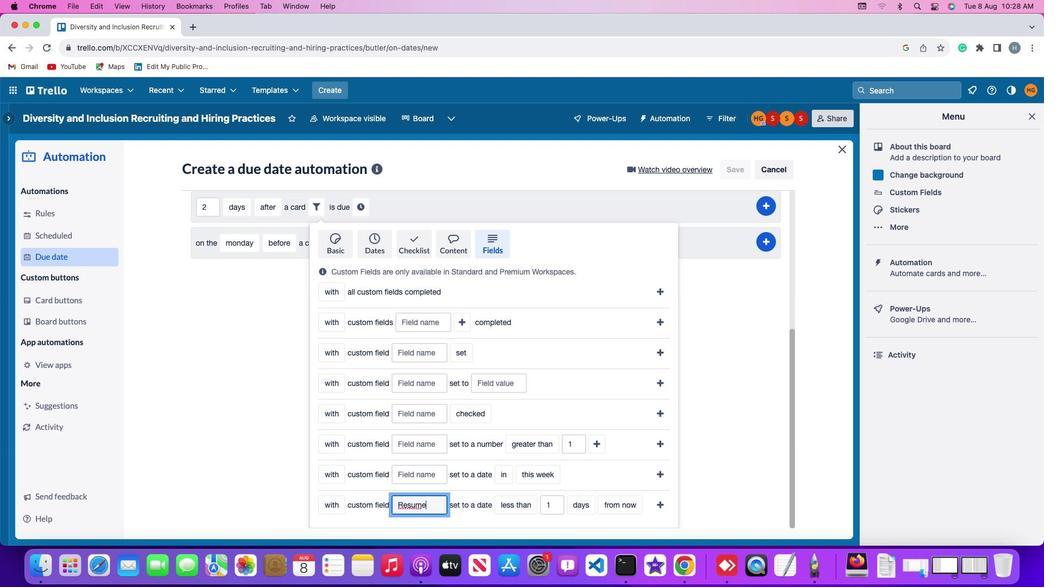 
Action: Mouse moved to (499, 497)
Screenshot: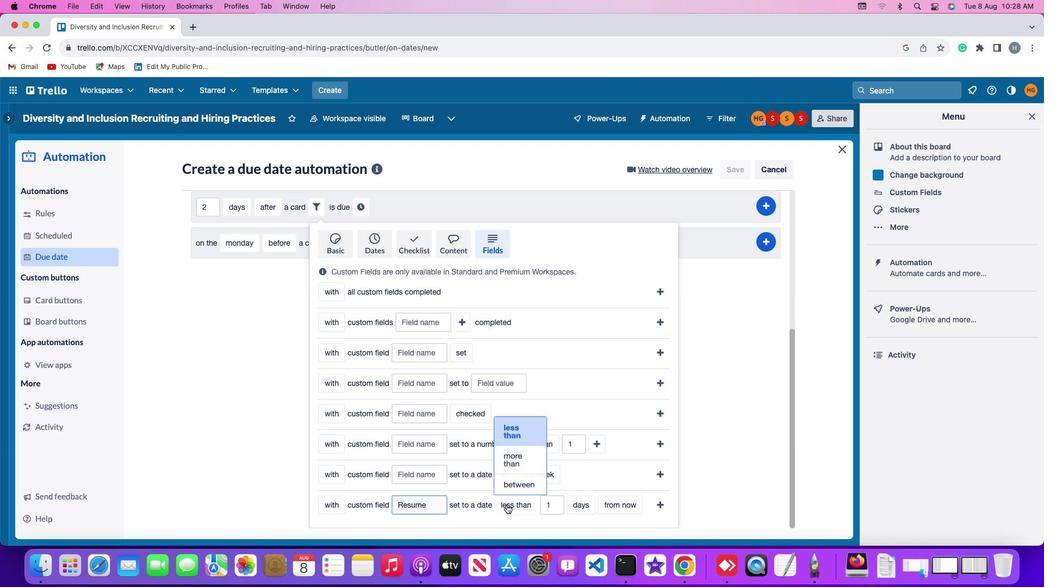 
Action: Mouse pressed left at (499, 497)
Screenshot: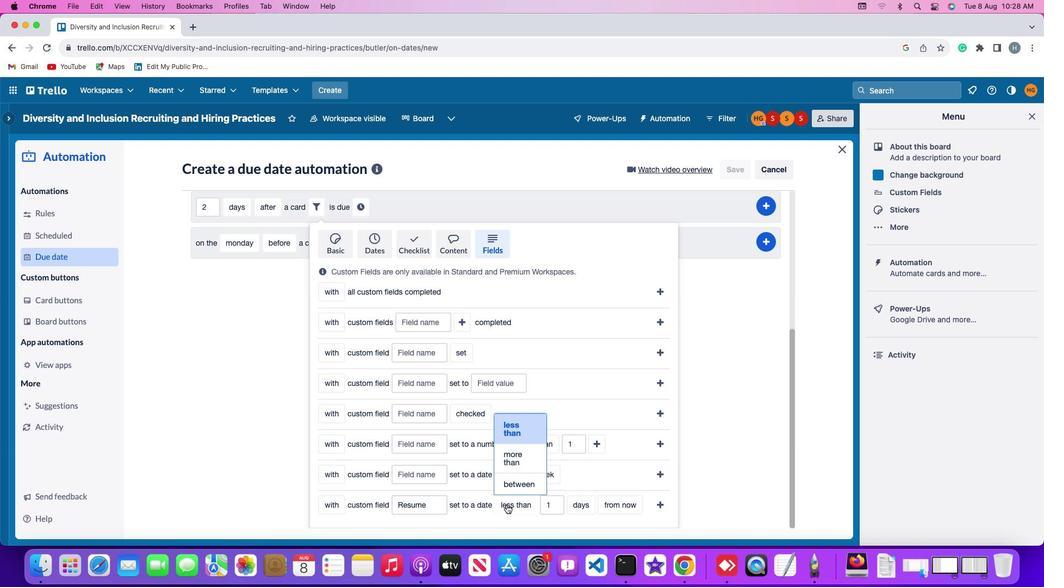 
Action: Mouse moved to (509, 454)
Screenshot: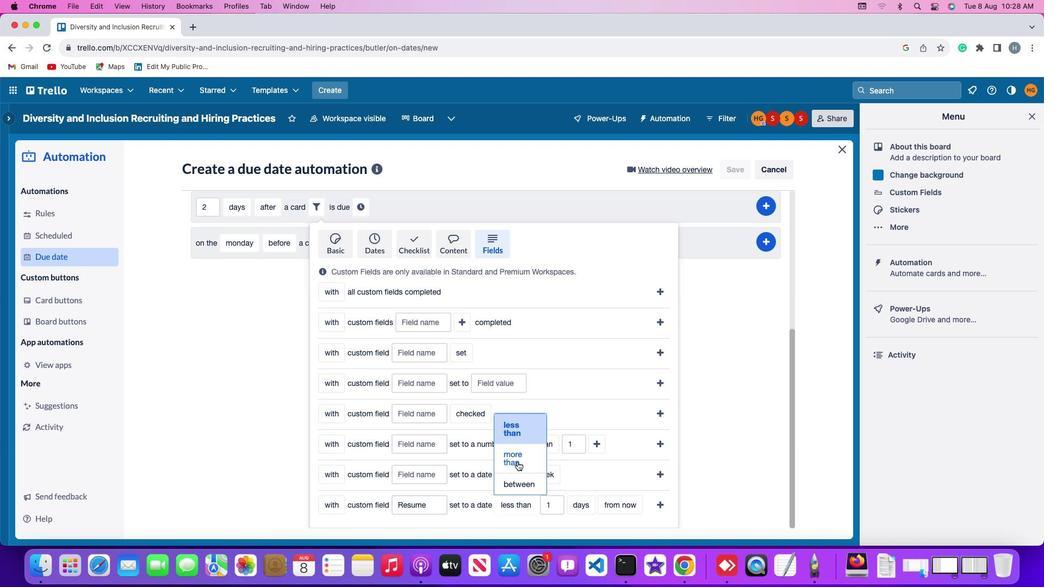 
Action: Mouse pressed left at (509, 454)
Screenshot: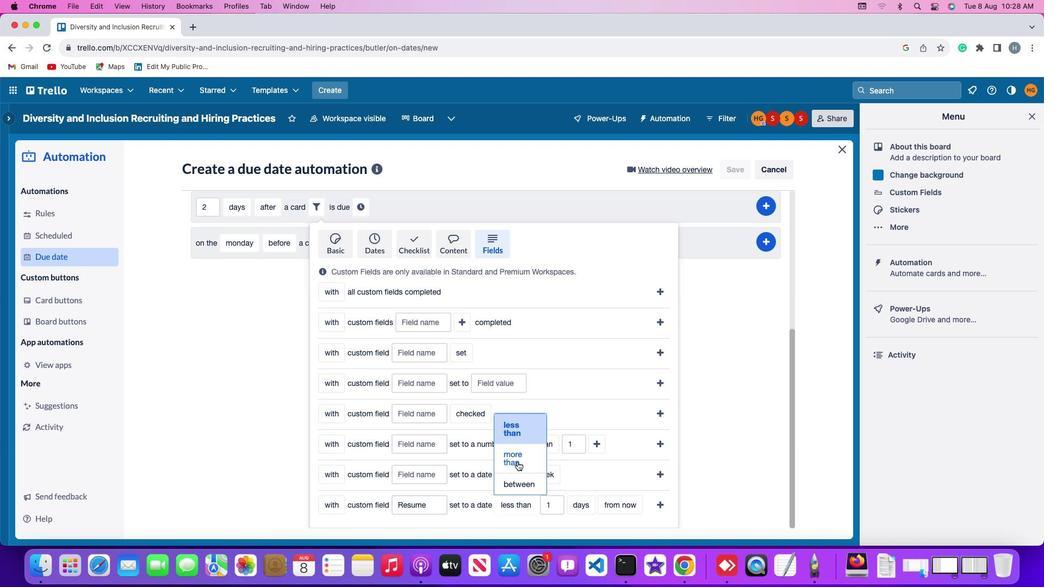 
Action: Mouse moved to (556, 496)
Screenshot: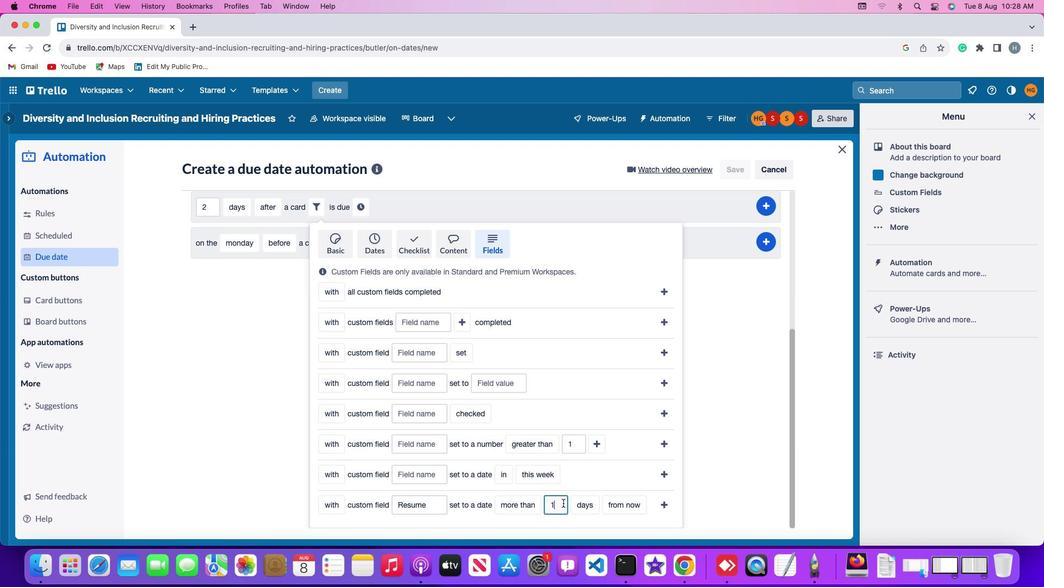 
Action: Mouse pressed left at (556, 496)
Screenshot: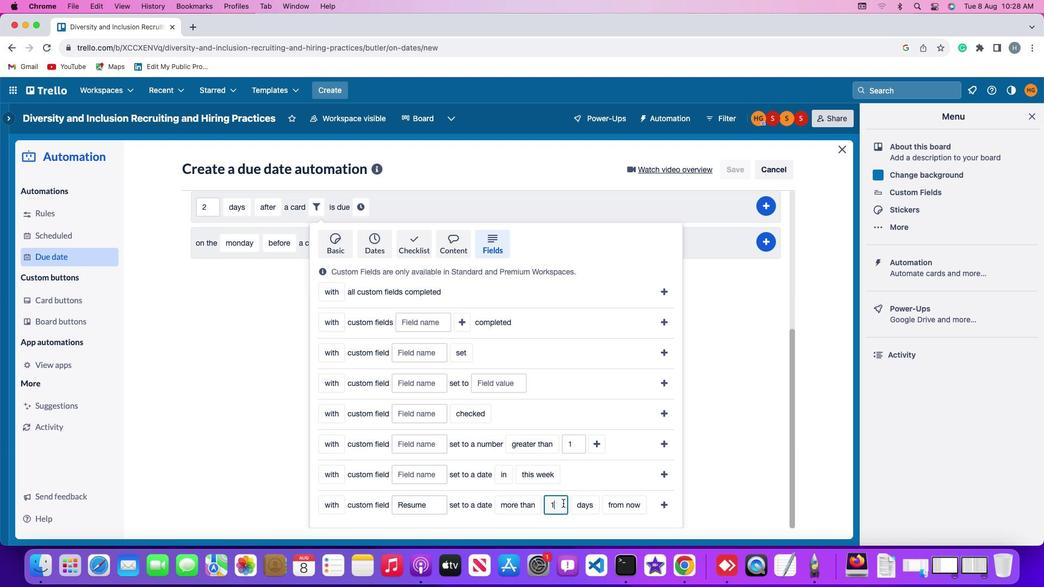 
Action: Key pressed Key.backspace
Screenshot: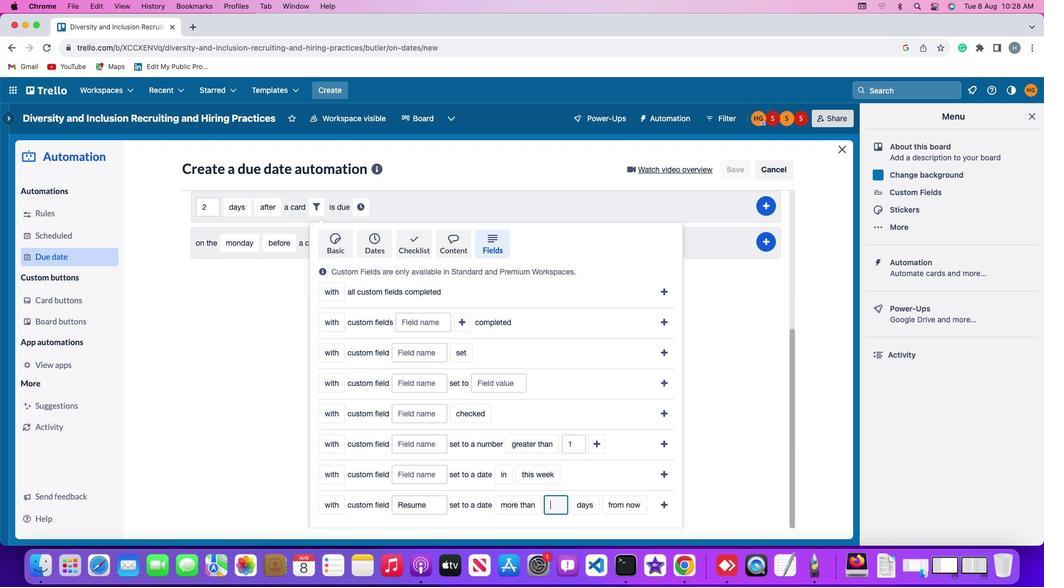 
Action: Mouse moved to (556, 496)
Screenshot: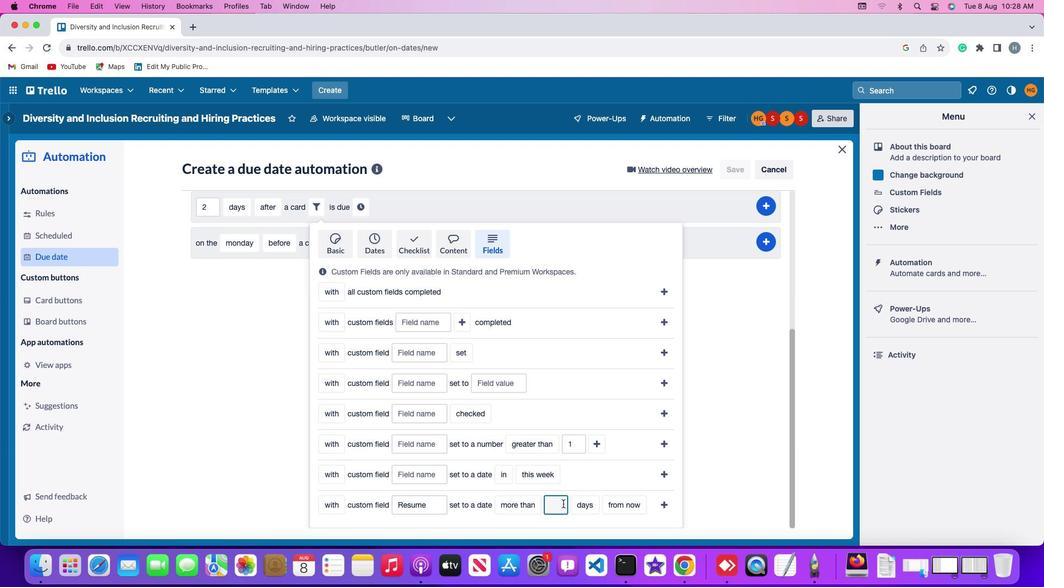 
Action: Key pressed '1'
Screenshot: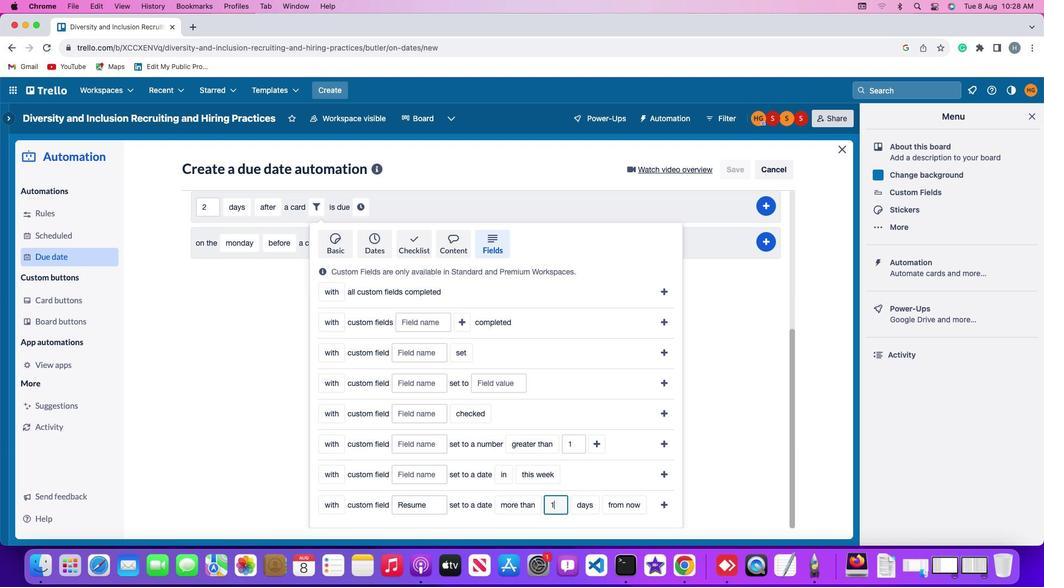 
Action: Mouse moved to (583, 496)
Screenshot: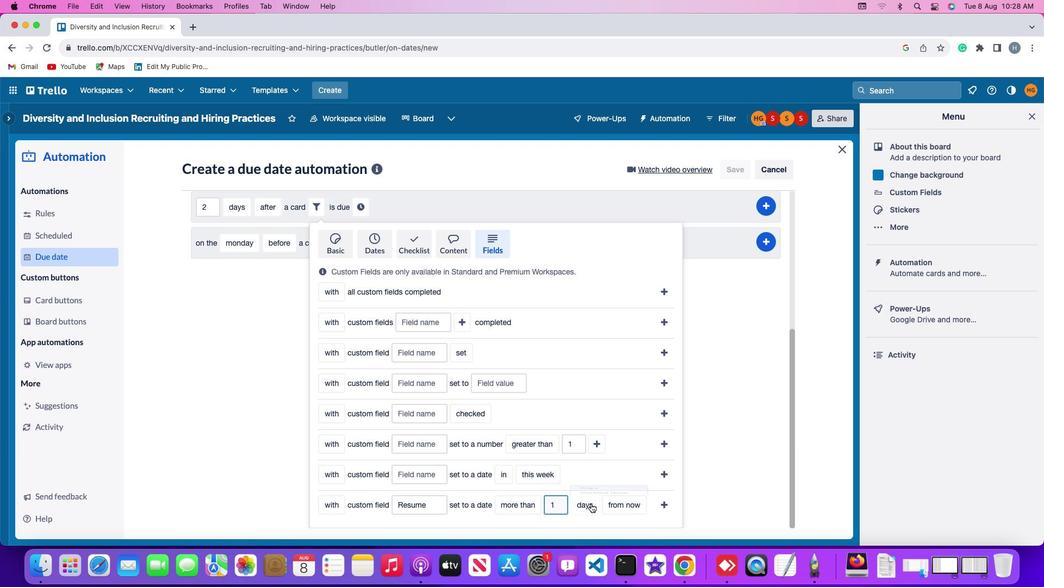 
Action: Mouse pressed left at (583, 496)
Screenshot: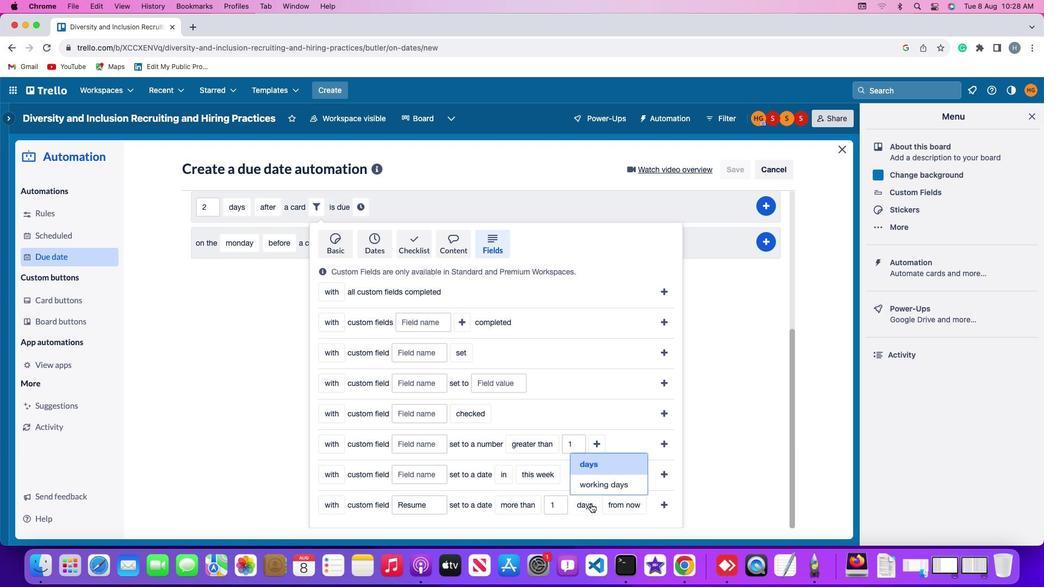 
Action: Mouse moved to (589, 475)
Screenshot: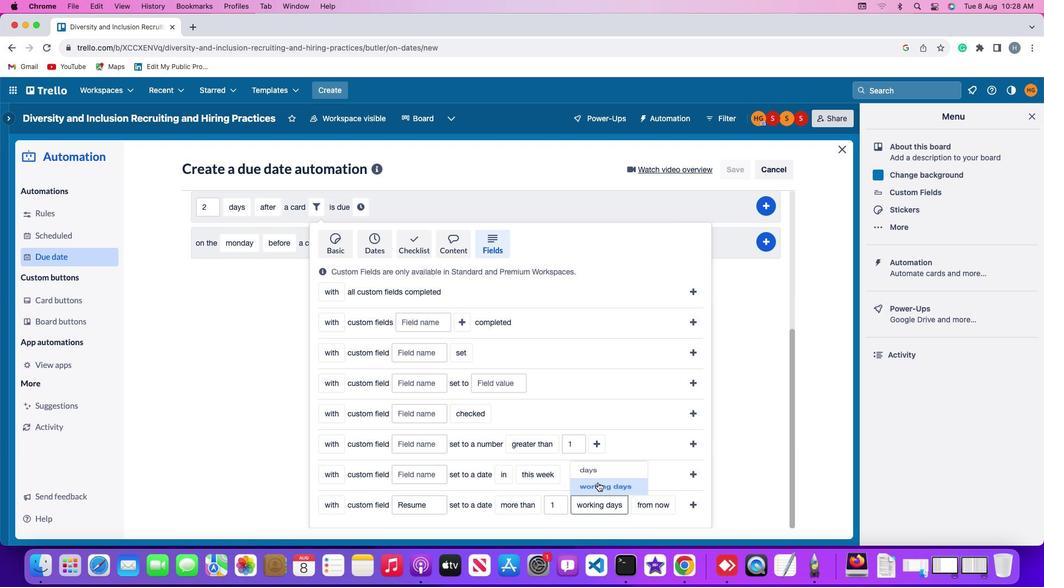 
Action: Mouse pressed left at (589, 475)
Screenshot: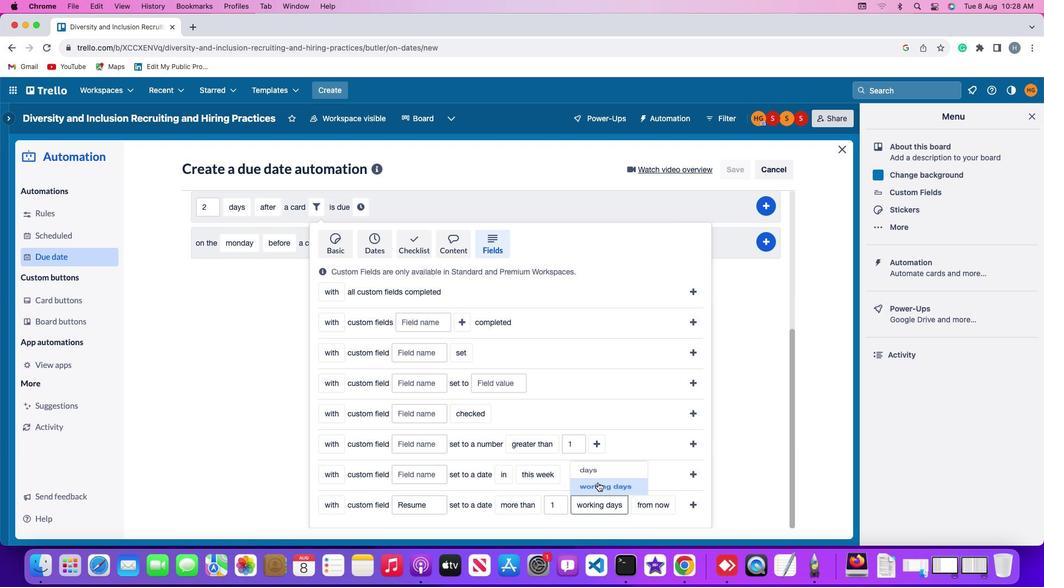 
Action: Mouse moved to (636, 498)
Screenshot: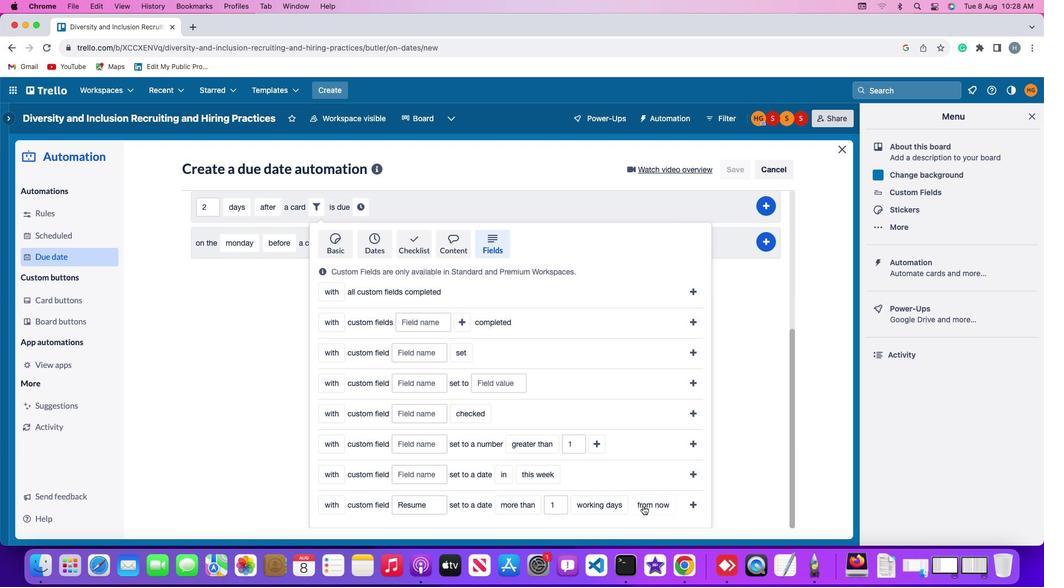 
Action: Mouse pressed left at (636, 498)
Screenshot: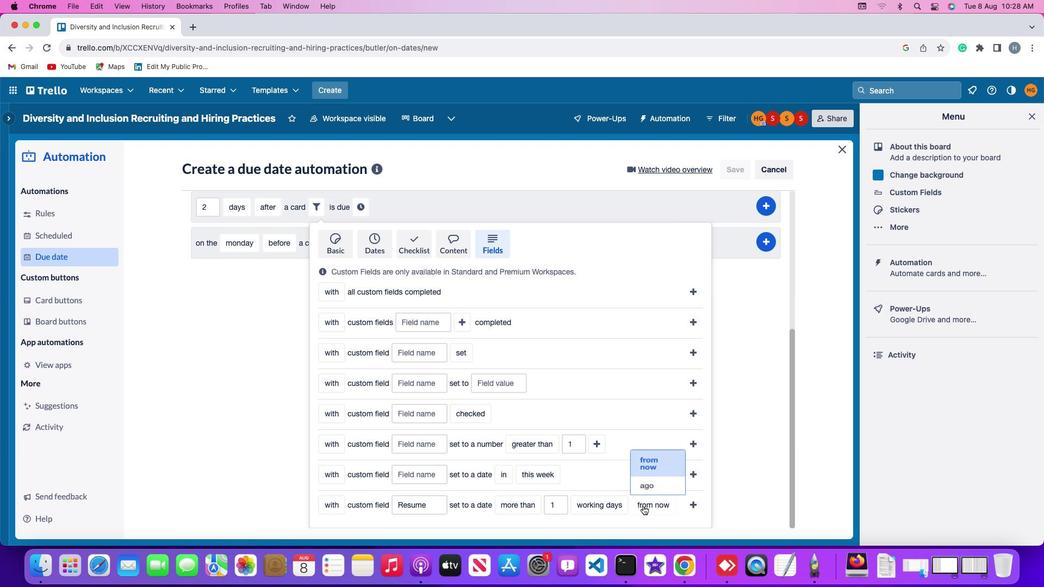 
Action: Mouse moved to (648, 479)
Screenshot: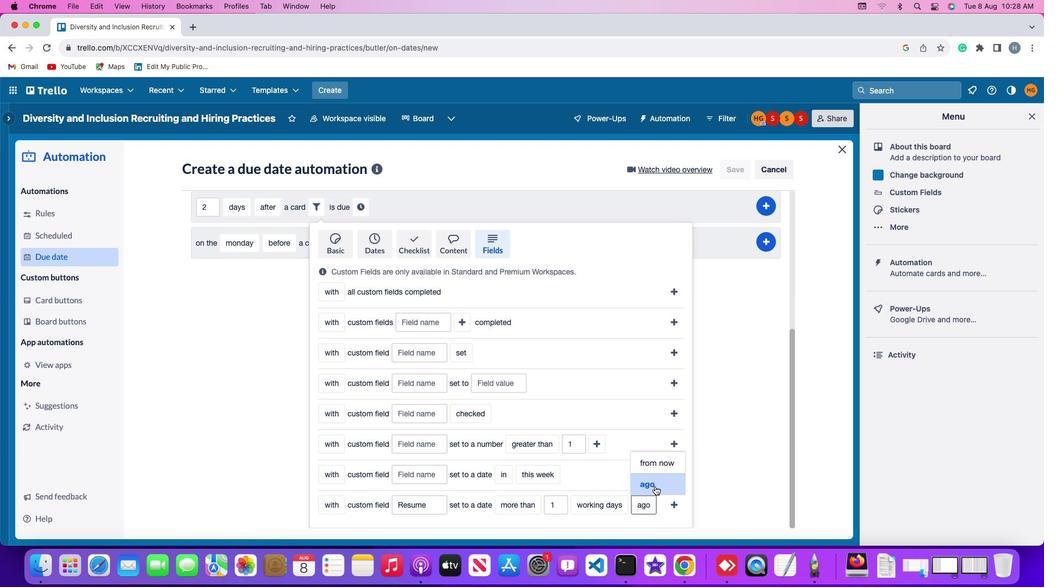 
Action: Mouse pressed left at (648, 479)
Screenshot: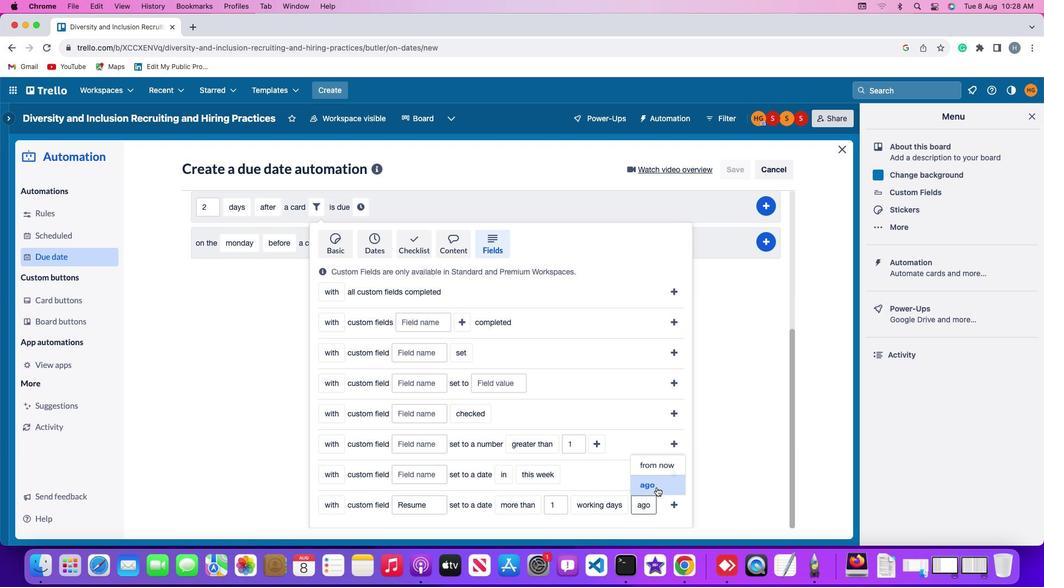 
Action: Mouse moved to (668, 496)
Screenshot: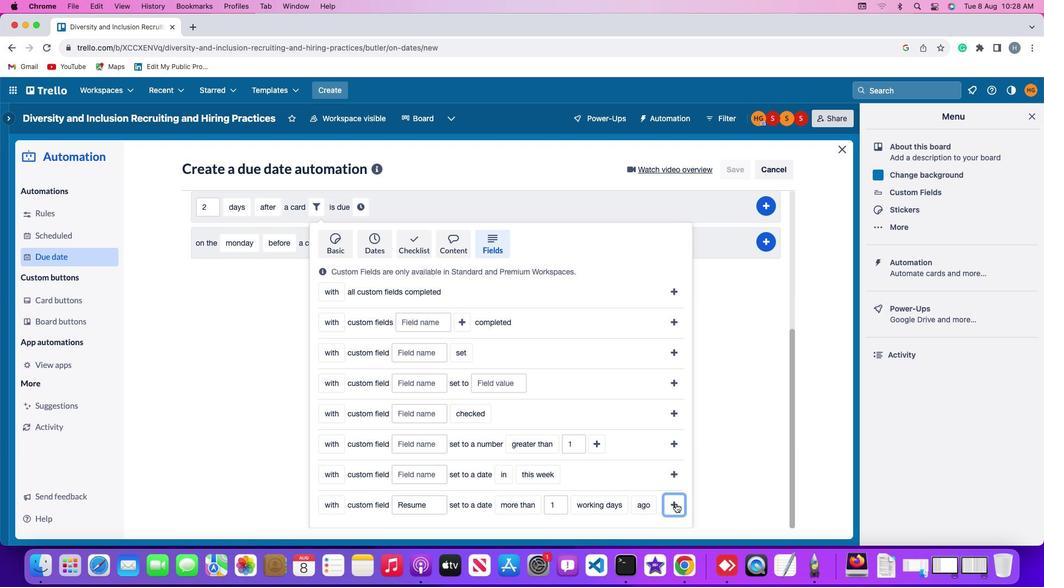 
Action: Mouse pressed left at (668, 496)
Screenshot: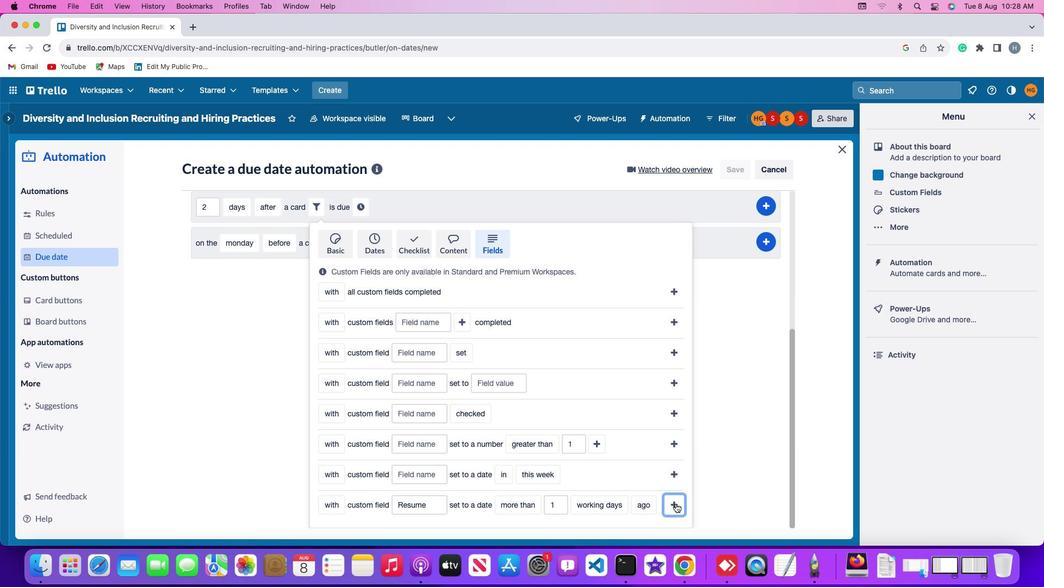 
Action: Mouse moved to (625, 435)
Screenshot: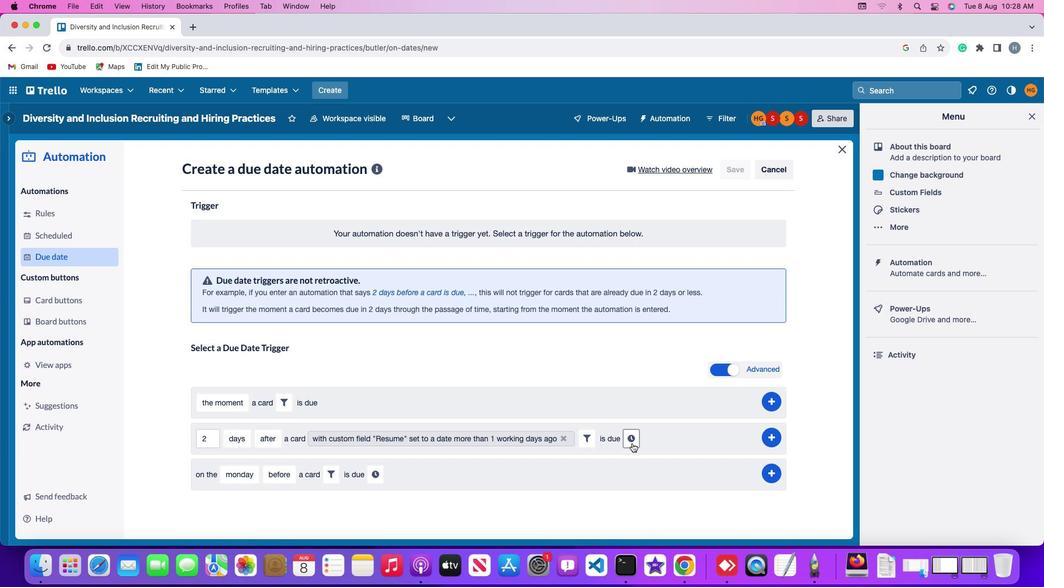 
Action: Mouse pressed left at (625, 435)
Screenshot: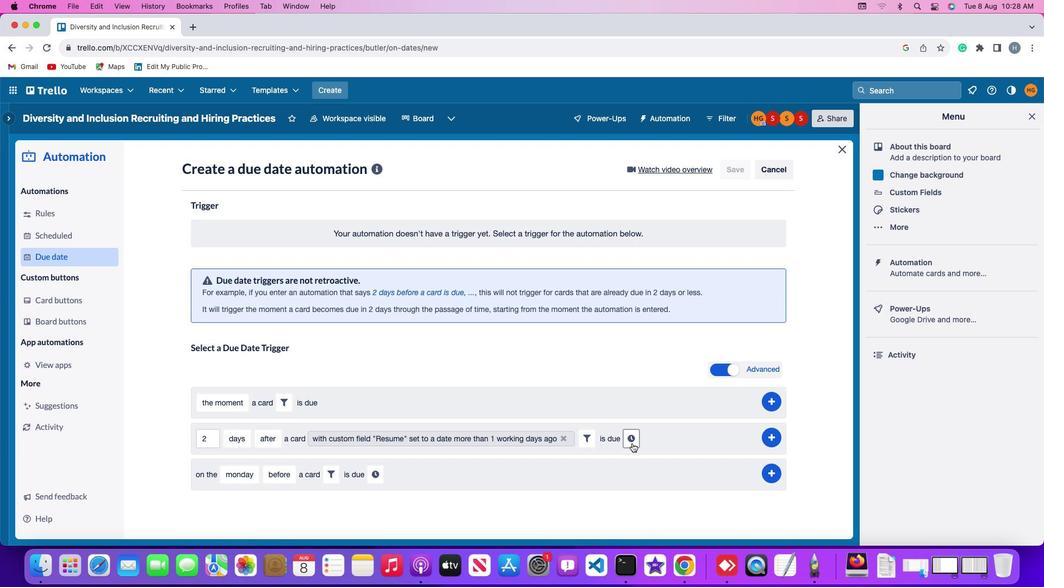 
Action: Mouse moved to (645, 434)
Screenshot: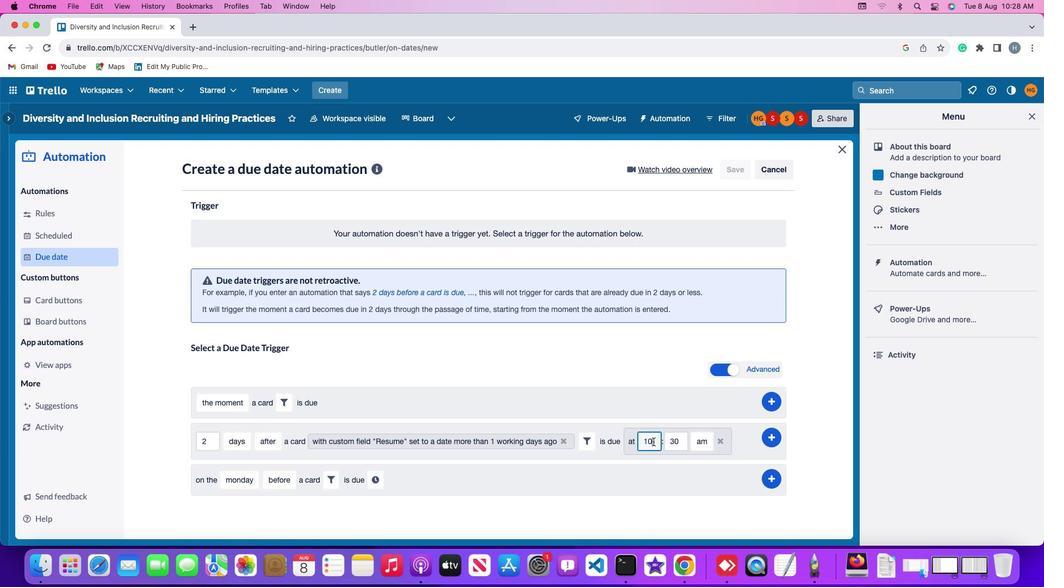 
Action: Mouse pressed left at (645, 434)
Screenshot: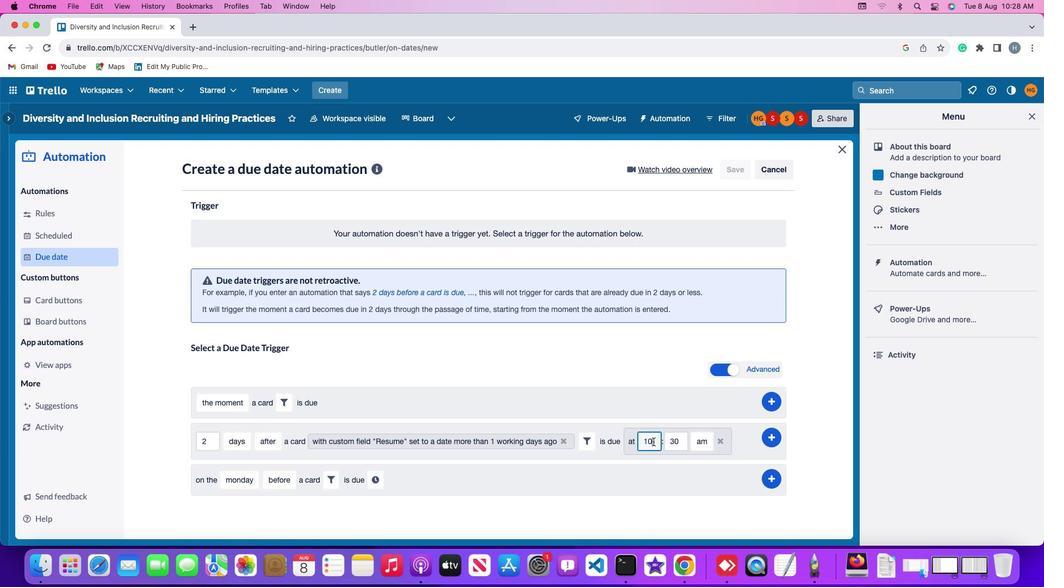 
Action: Mouse moved to (645, 434)
Screenshot: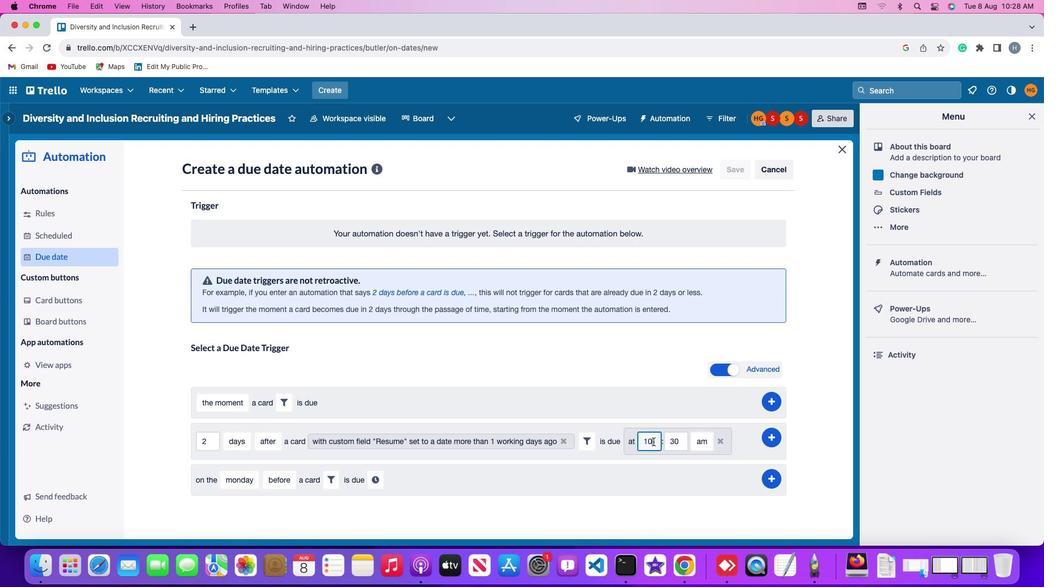 
Action: Key pressed Key.backspaceKey.backspace'1''1'
Screenshot: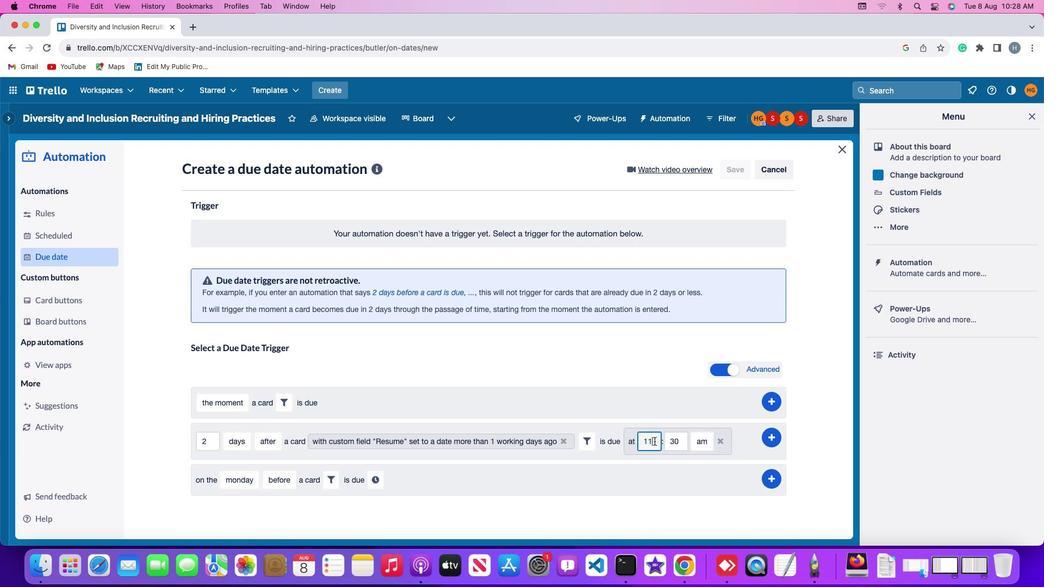 
Action: Mouse moved to (675, 432)
Screenshot: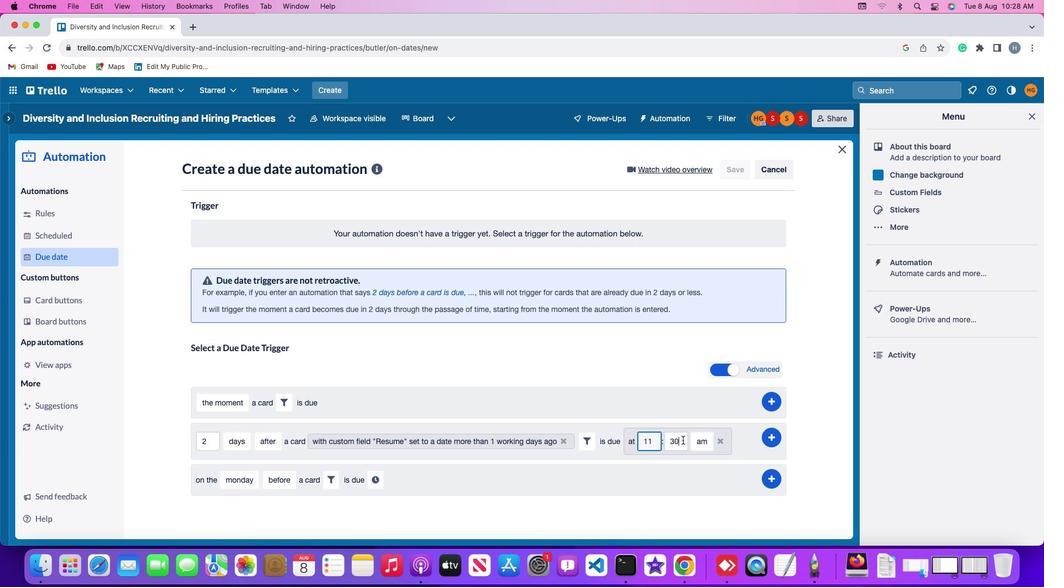 
Action: Mouse pressed left at (675, 432)
Screenshot: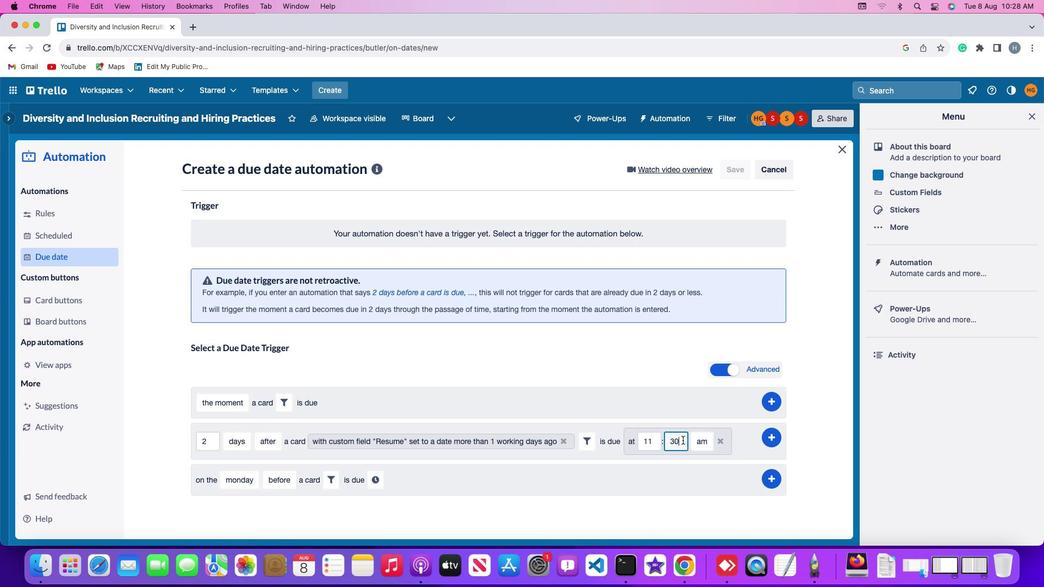 
Action: Key pressed Key.backspaceKey.backspace'0''0'
Screenshot: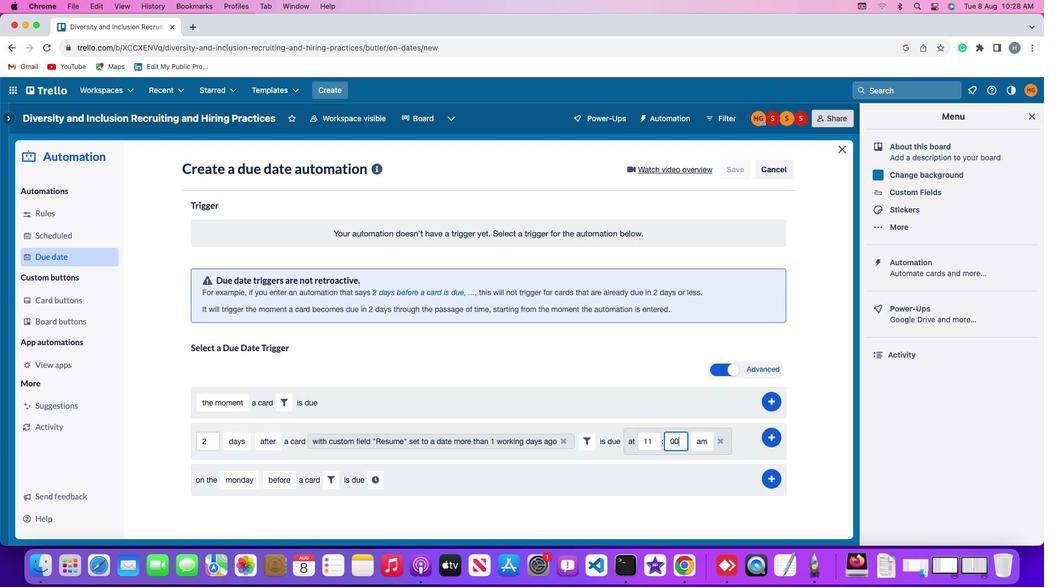 
Action: Mouse moved to (693, 435)
Screenshot: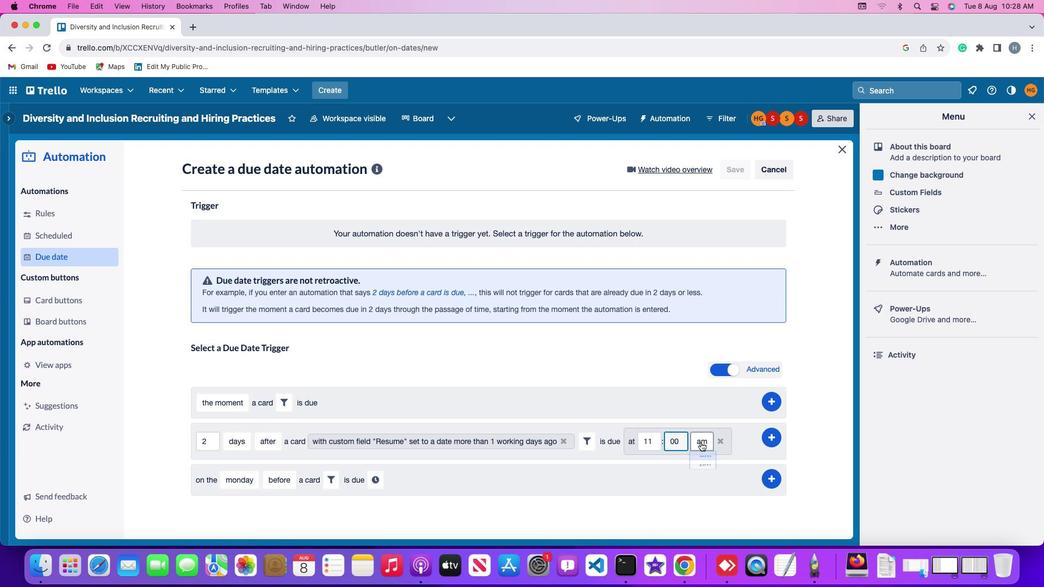 
Action: Mouse pressed left at (693, 435)
Screenshot: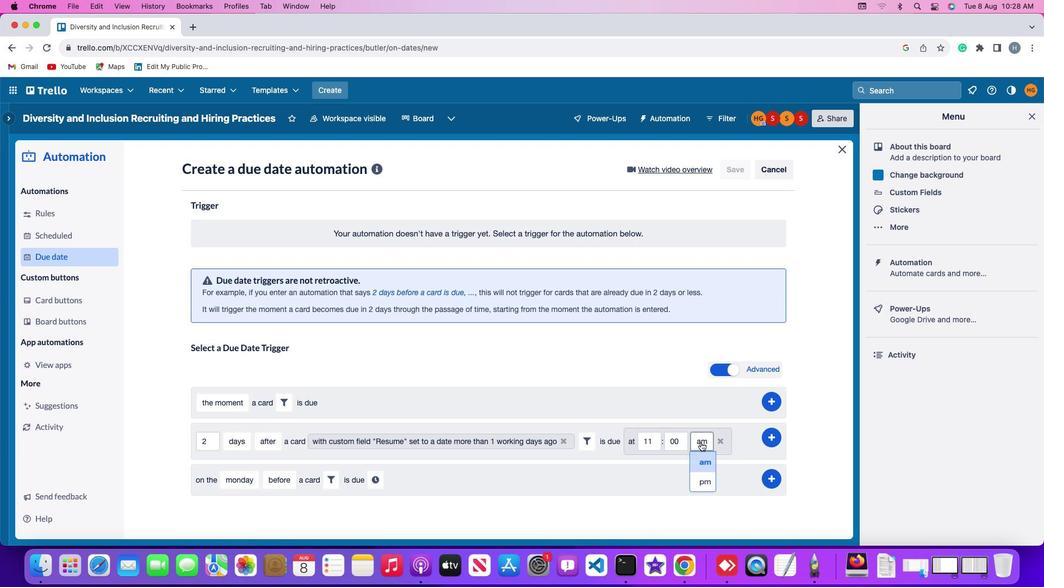 
Action: Mouse moved to (697, 458)
Screenshot: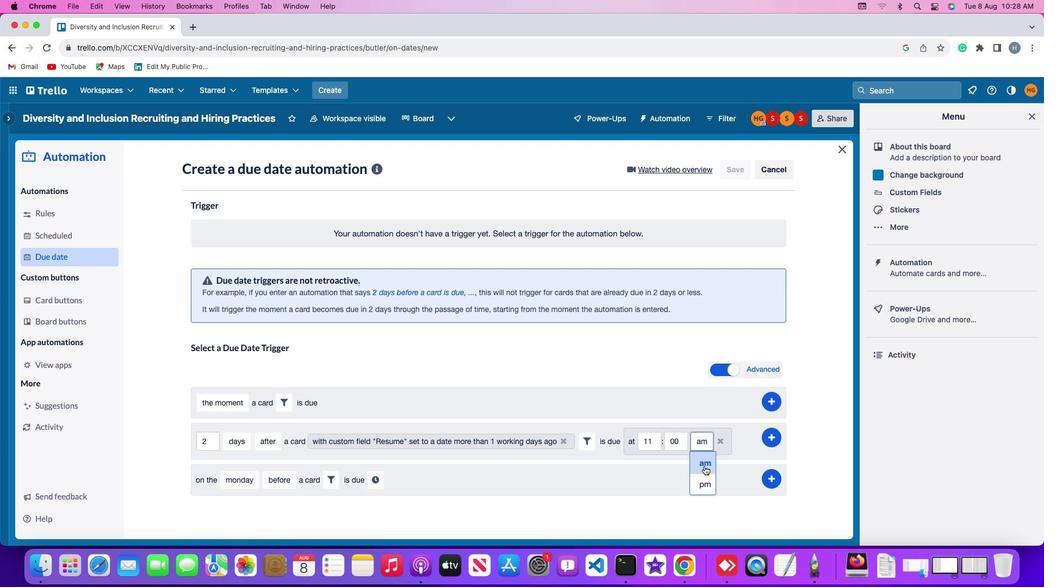 
Action: Mouse pressed left at (697, 458)
Screenshot: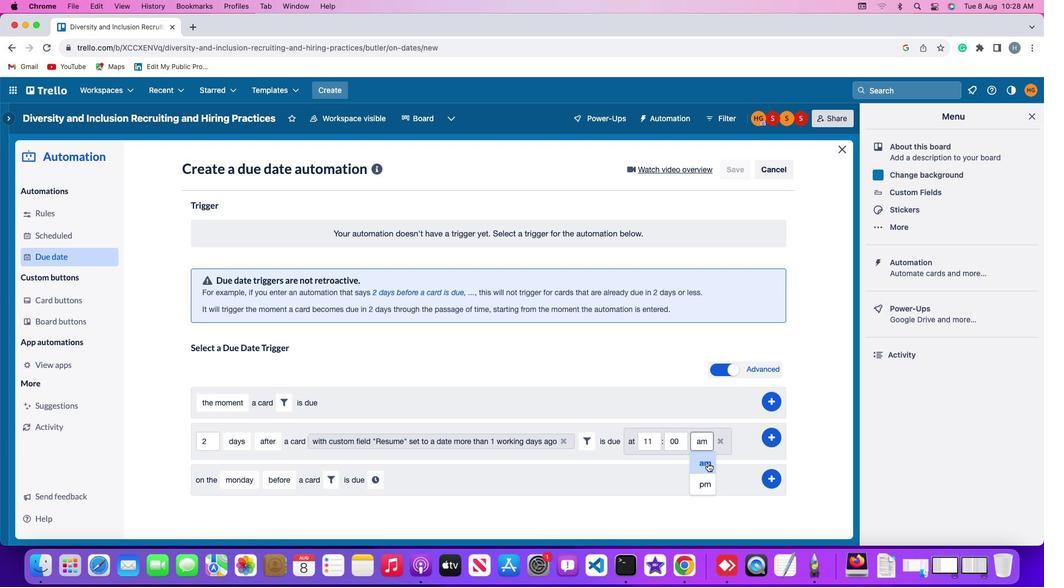 
Action: Mouse moved to (764, 429)
Screenshot: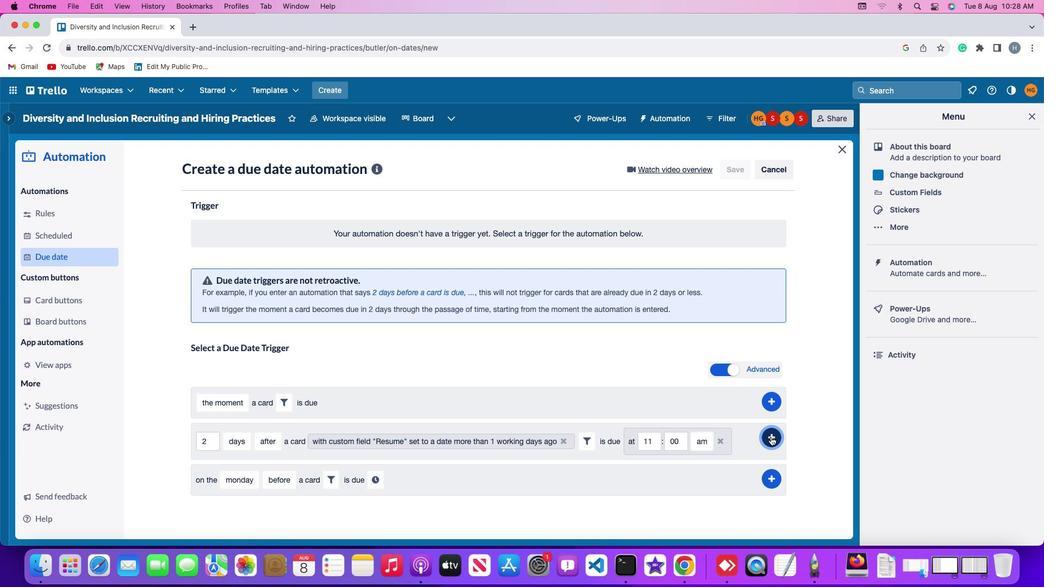 
Action: Mouse pressed left at (764, 429)
Screenshot: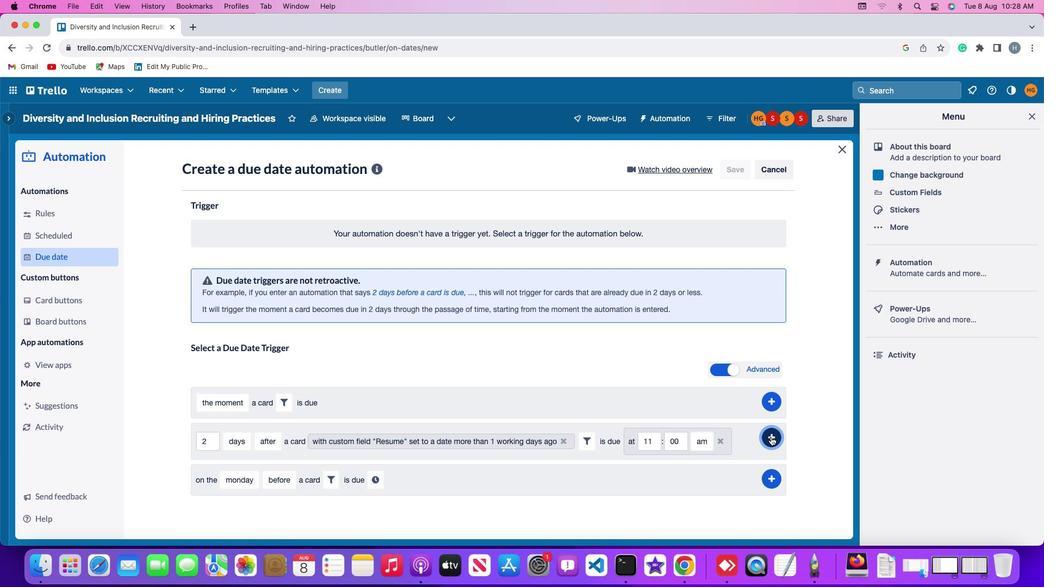
Action: Mouse moved to (804, 360)
Screenshot: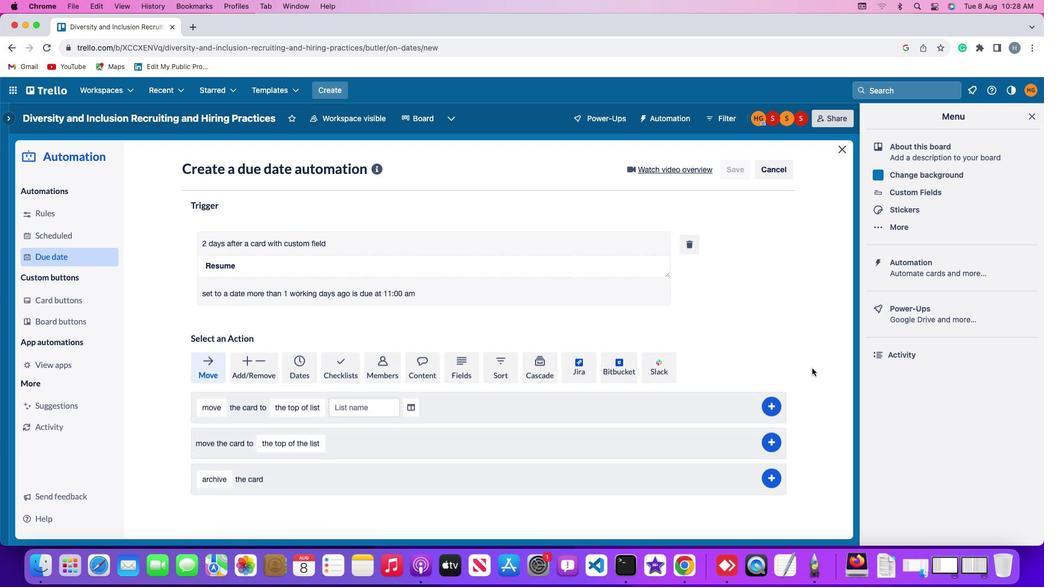 
